 Task: Look for space in Bendorf, Germany from 12th  July, 2023 to 15th July, 2023 for 3 adults in price range Rs.12000 to Rs.16000. Place can be entire place with 2 bedrooms having 3 beds and 1 bathroom. Property type can be house, flat, guest house. Booking option can be shelf check-in. Required host language is English.
Action: Mouse moved to (592, 76)
Screenshot: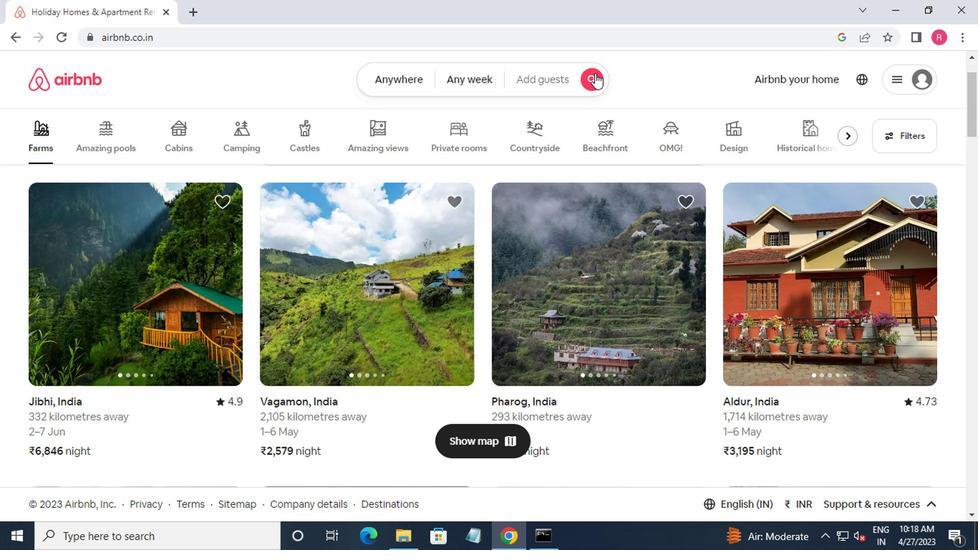
Action: Mouse pressed left at (592, 76)
Screenshot: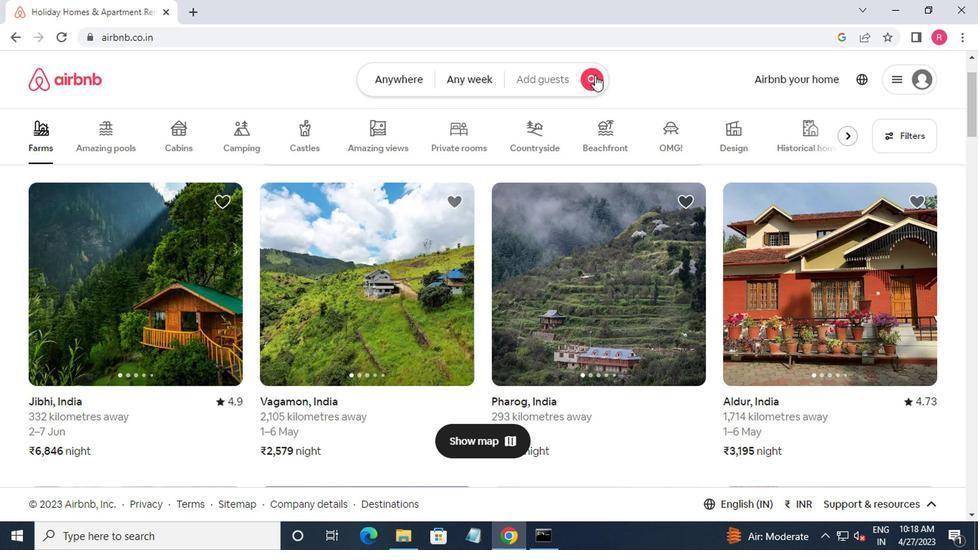 
Action: Mouse moved to (339, 144)
Screenshot: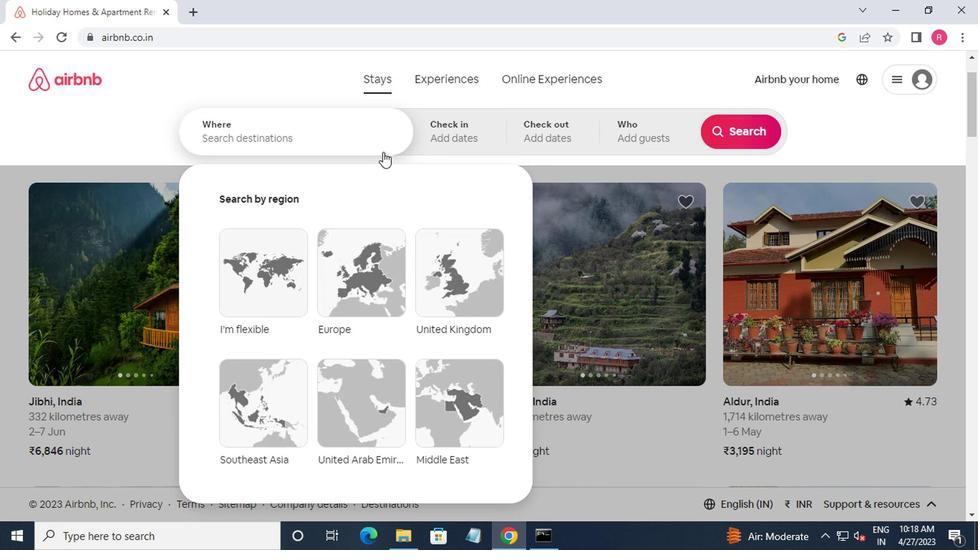 
Action: Mouse pressed left at (339, 144)
Screenshot: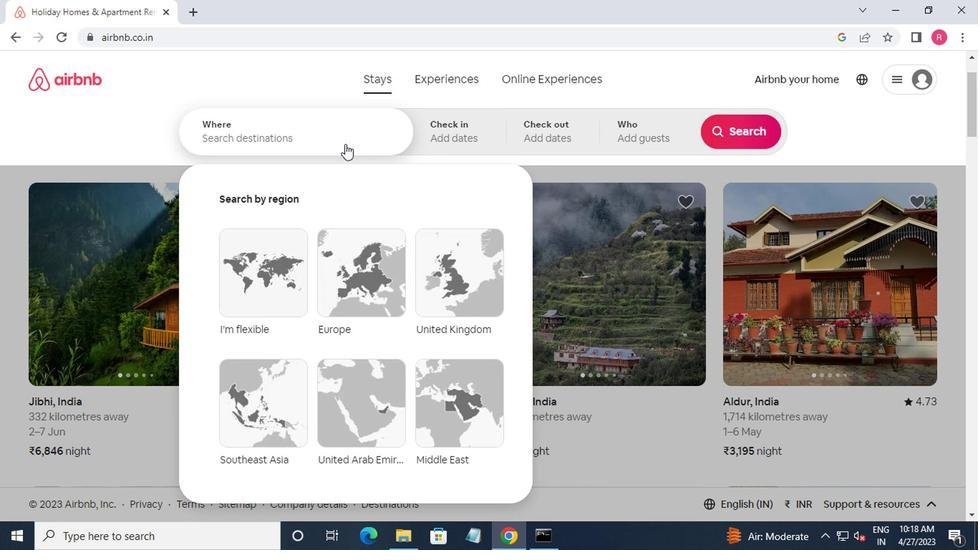 
Action: Mouse moved to (404, 158)
Screenshot: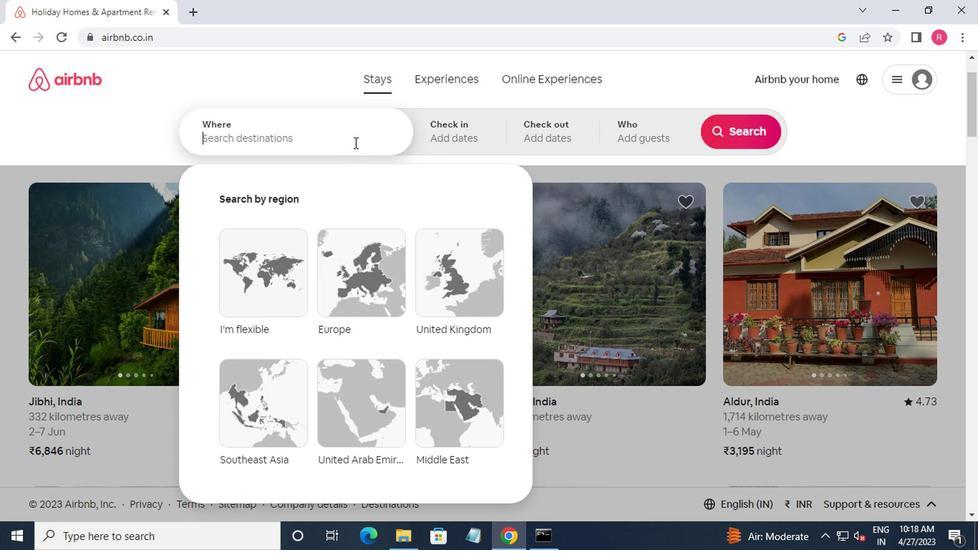 
Action: Key pressed bendorf,ger<Key.backspace>
Screenshot: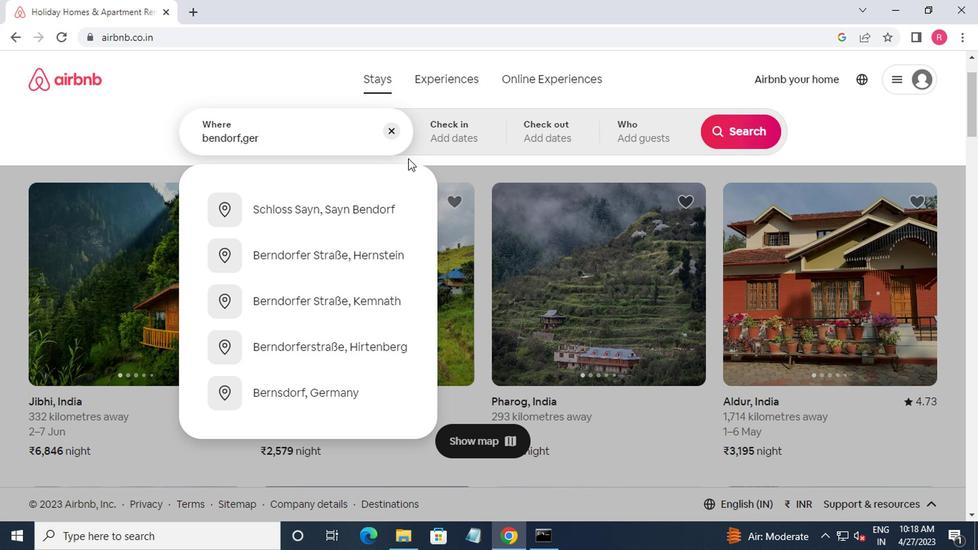 
Action: Mouse moved to (365, 219)
Screenshot: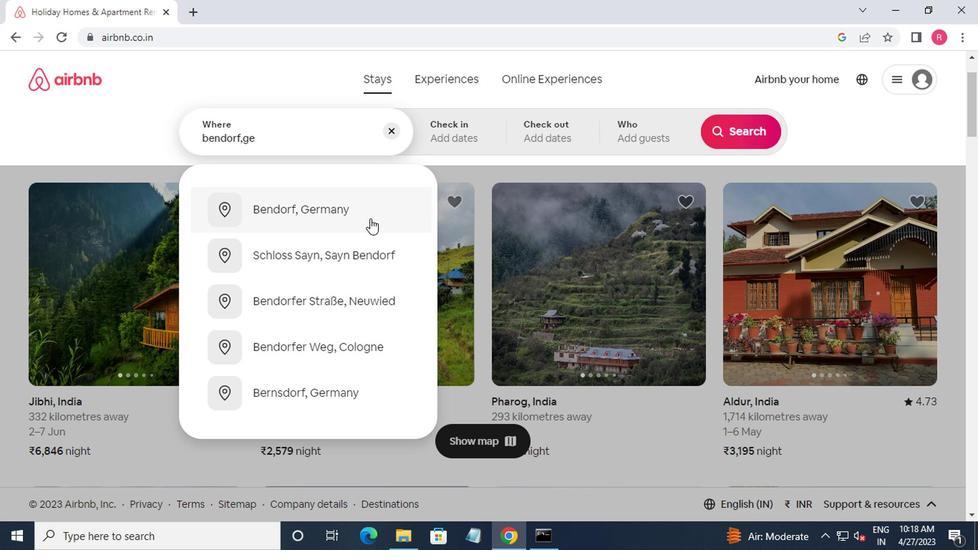 
Action: Mouse pressed left at (365, 219)
Screenshot: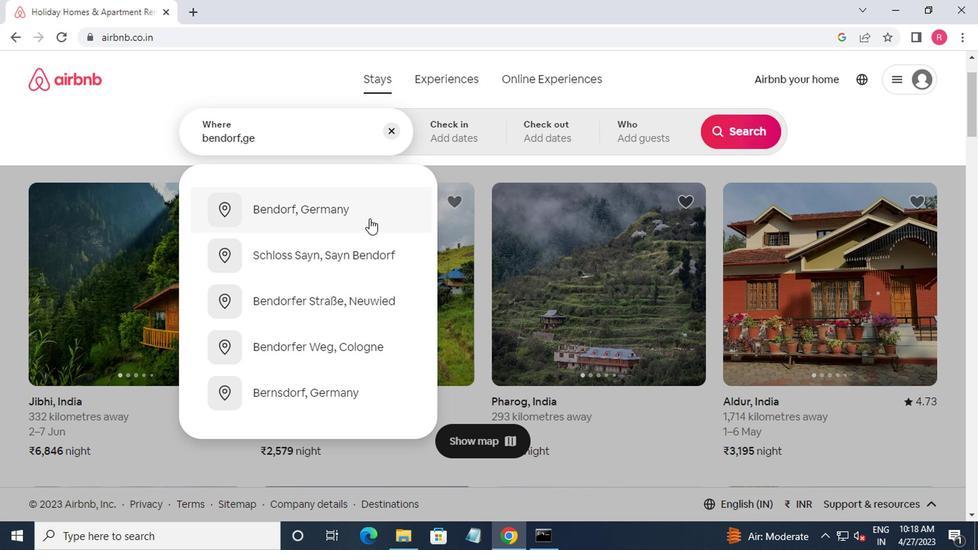 
Action: Mouse moved to (722, 249)
Screenshot: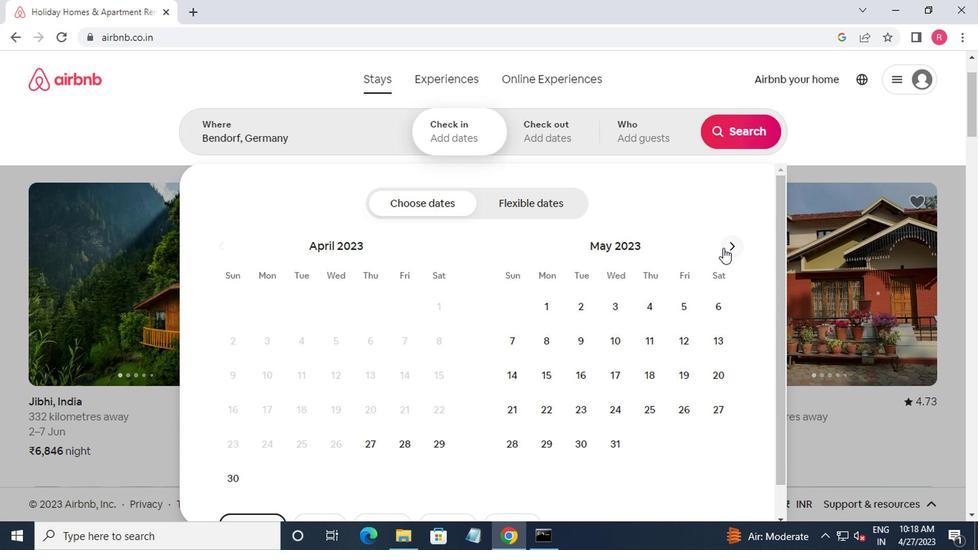 
Action: Mouse pressed left at (722, 249)
Screenshot: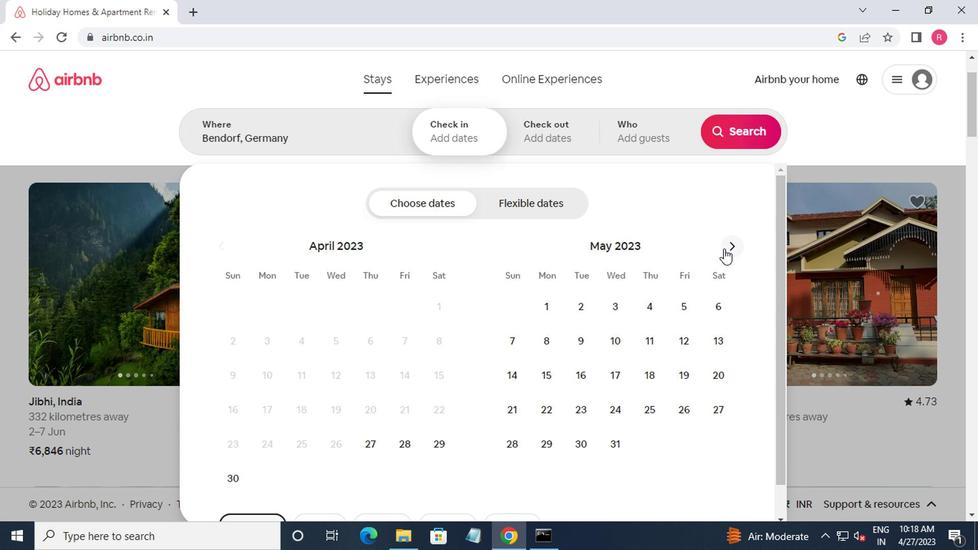 
Action: Mouse moved to (723, 249)
Screenshot: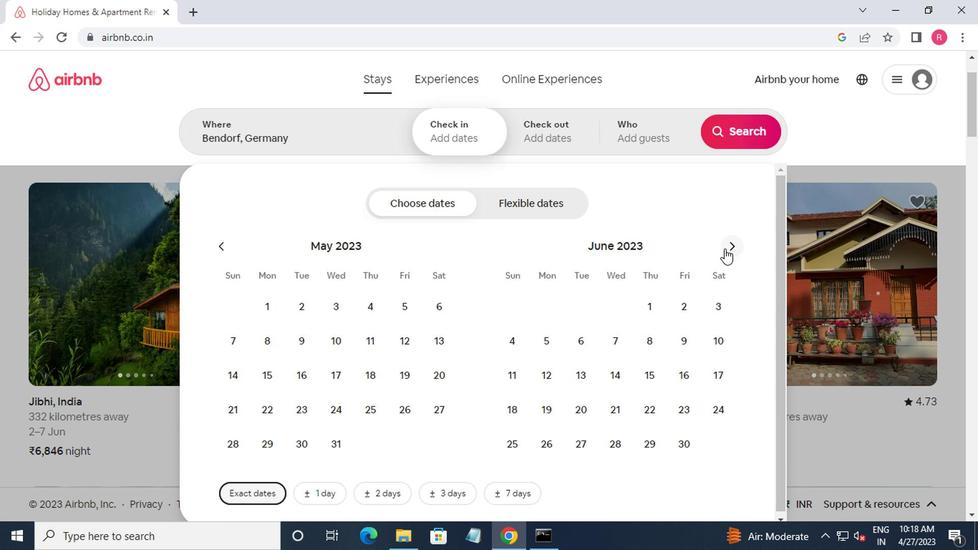 
Action: Mouse pressed left at (723, 249)
Screenshot: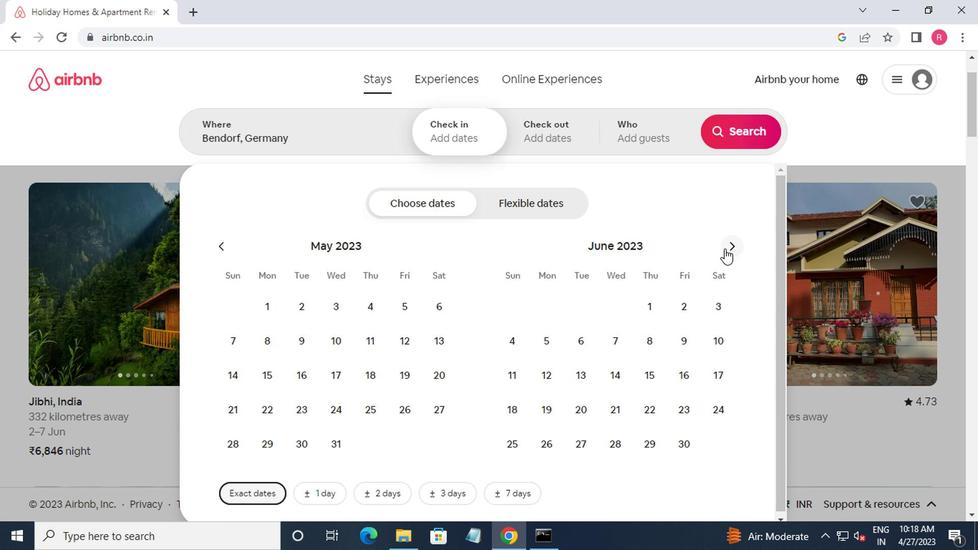 
Action: Mouse moved to (615, 375)
Screenshot: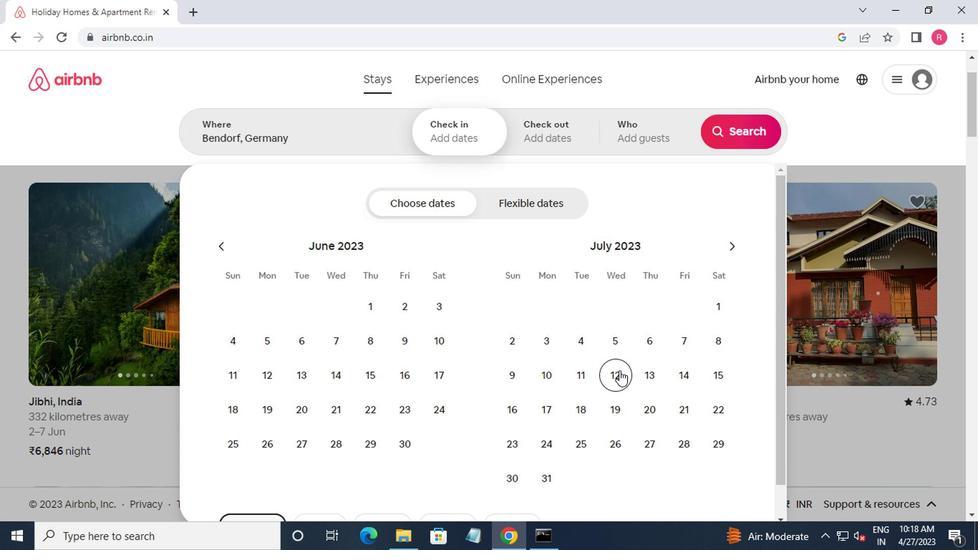 
Action: Mouse pressed left at (615, 375)
Screenshot: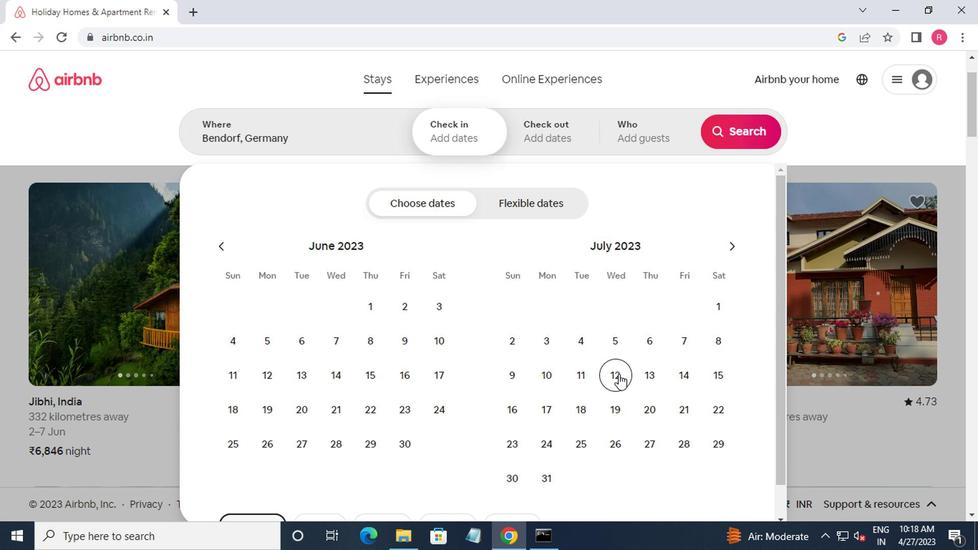 
Action: Mouse moved to (717, 386)
Screenshot: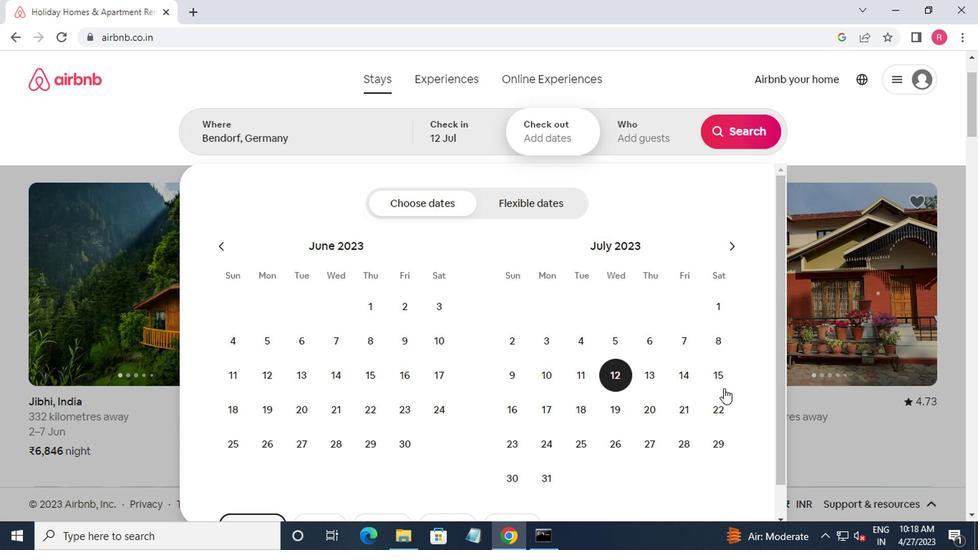 
Action: Mouse pressed left at (717, 386)
Screenshot: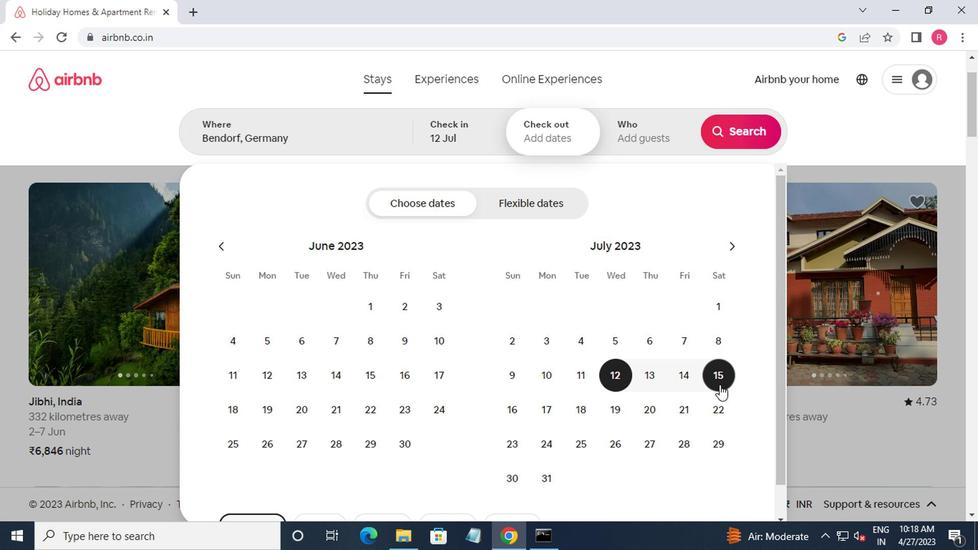 
Action: Mouse moved to (628, 150)
Screenshot: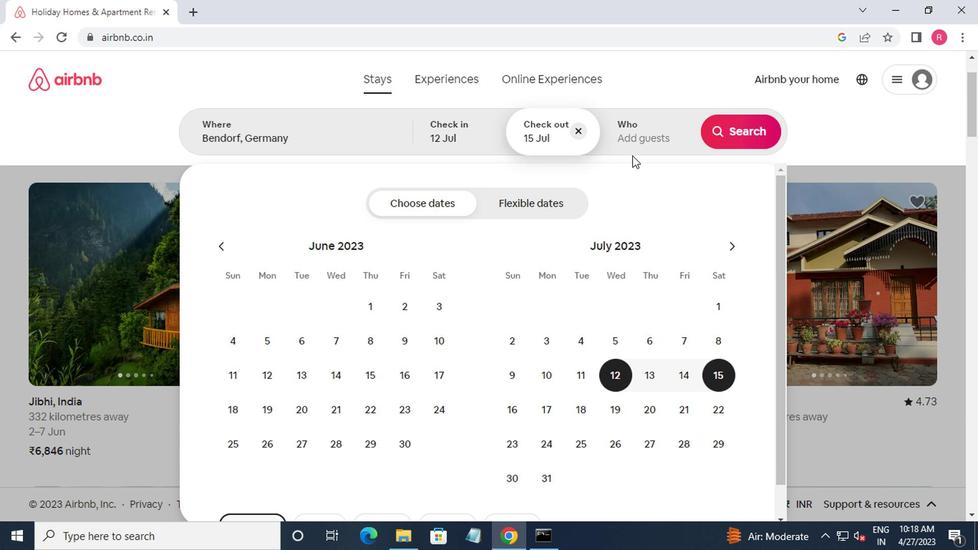 
Action: Mouse pressed left at (628, 150)
Screenshot: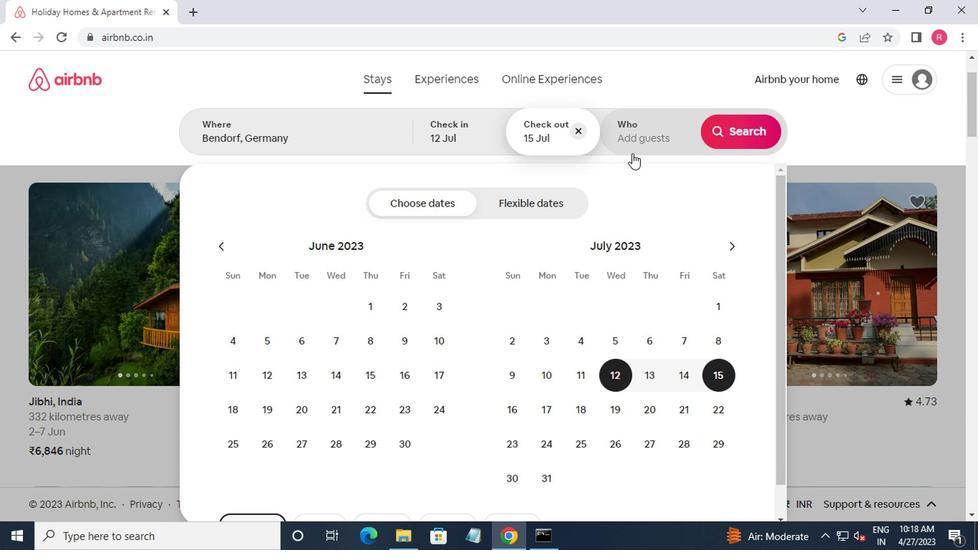 
Action: Mouse moved to (738, 208)
Screenshot: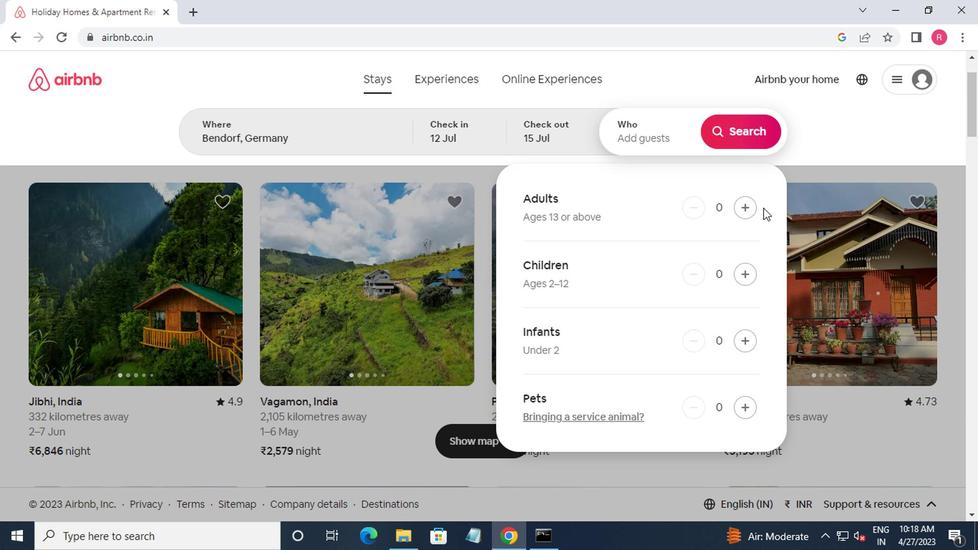 
Action: Mouse pressed left at (738, 208)
Screenshot: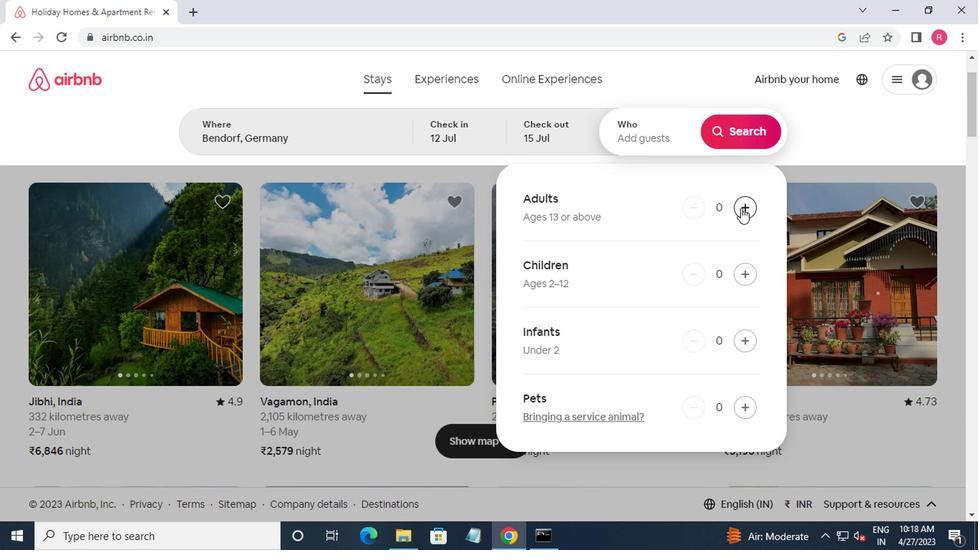 
Action: Mouse pressed left at (738, 208)
Screenshot: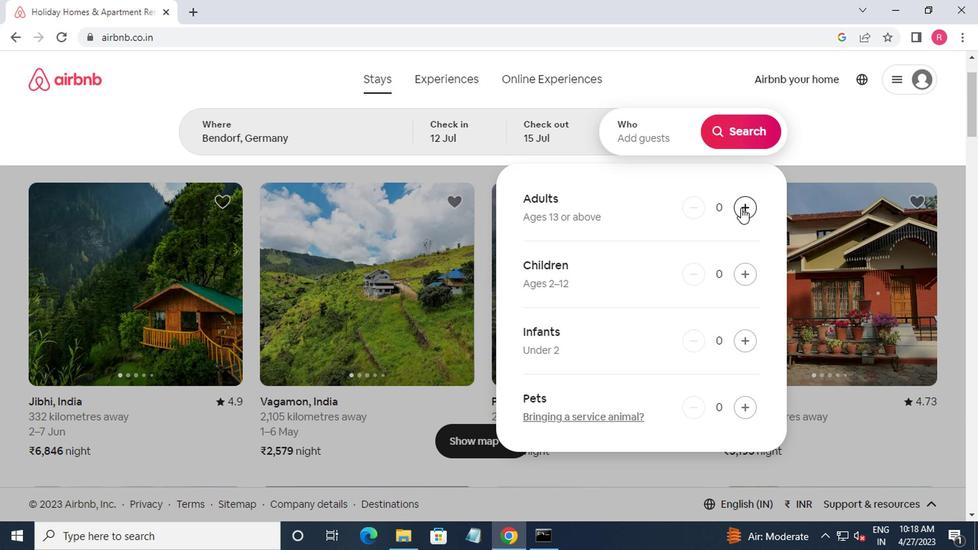 
Action: Mouse moved to (738, 208)
Screenshot: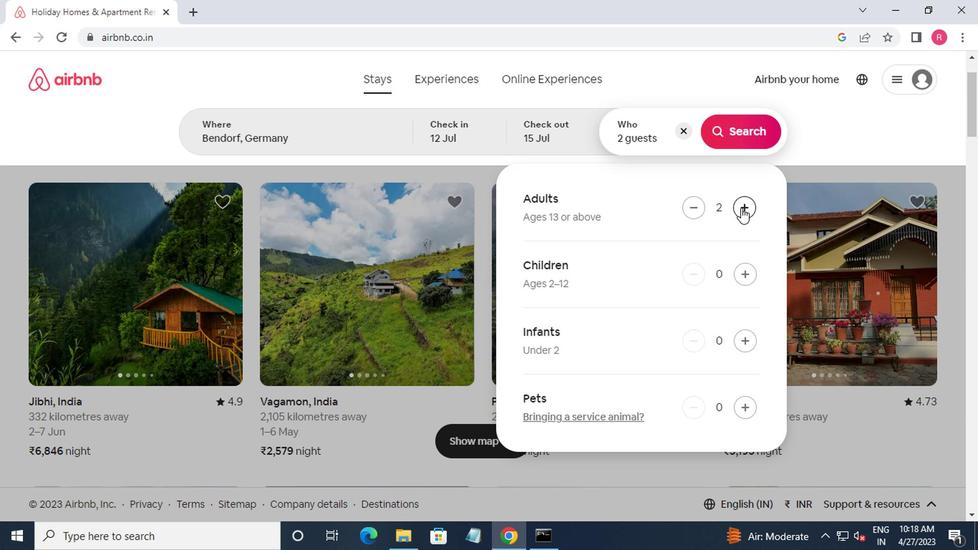 
Action: Mouse pressed left at (738, 208)
Screenshot: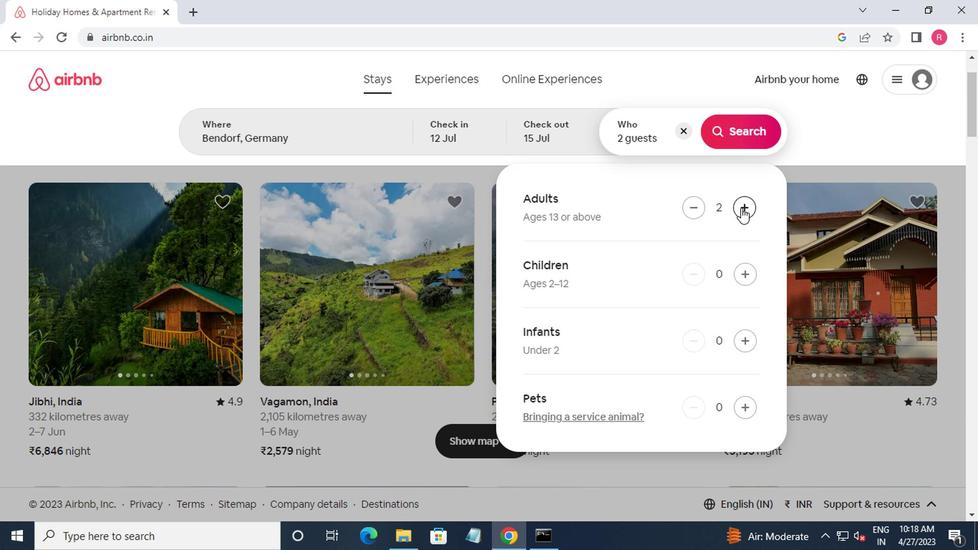 
Action: Mouse moved to (734, 142)
Screenshot: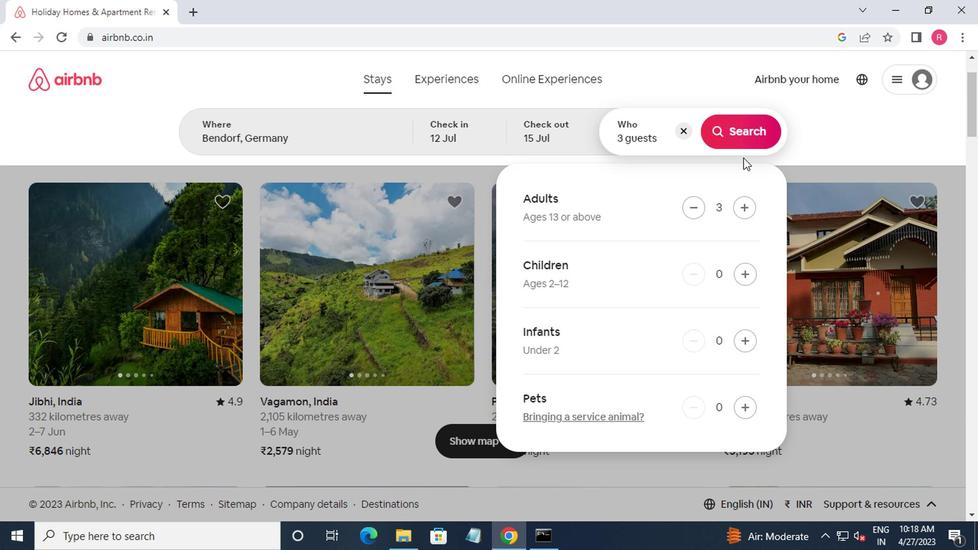 
Action: Mouse pressed left at (734, 142)
Screenshot: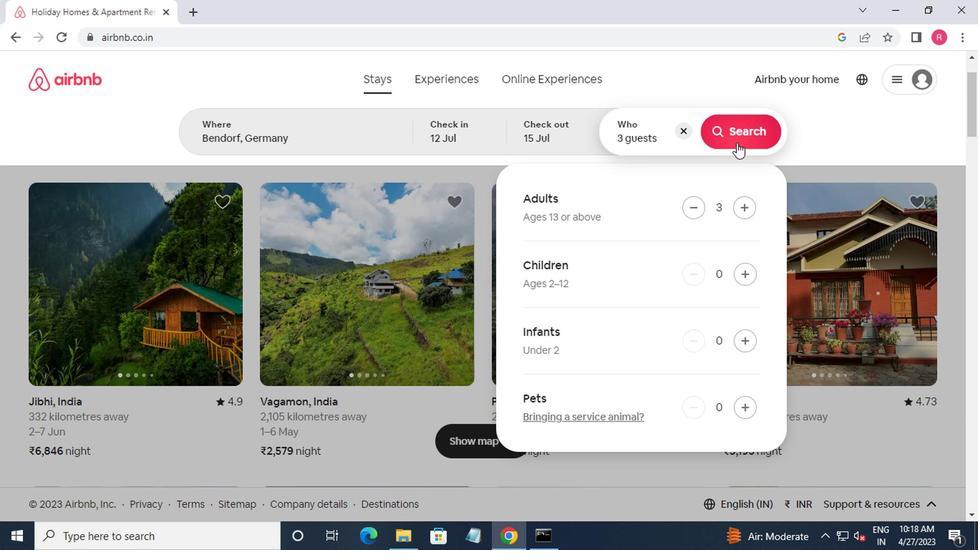 
Action: Mouse moved to (920, 142)
Screenshot: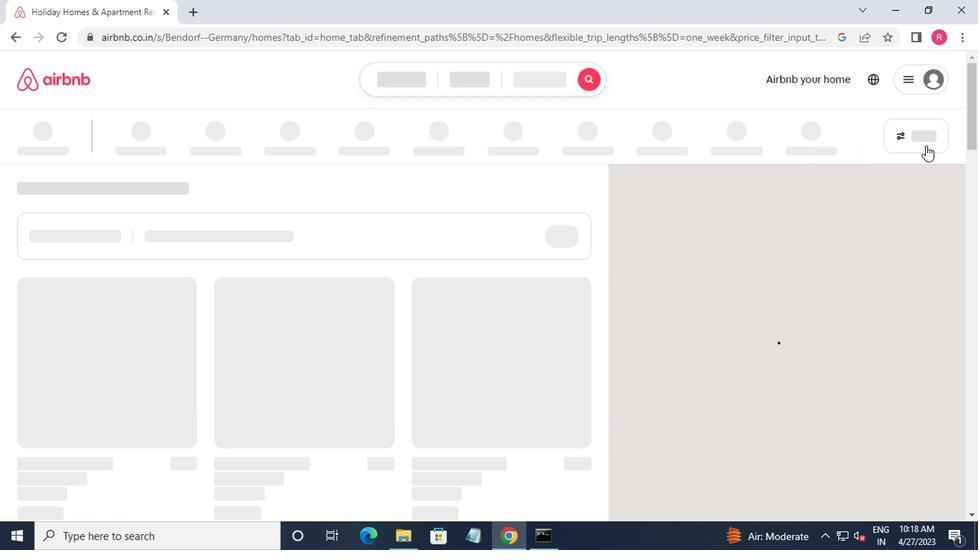 
Action: Mouse pressed left at (920, 142)
Screenshot: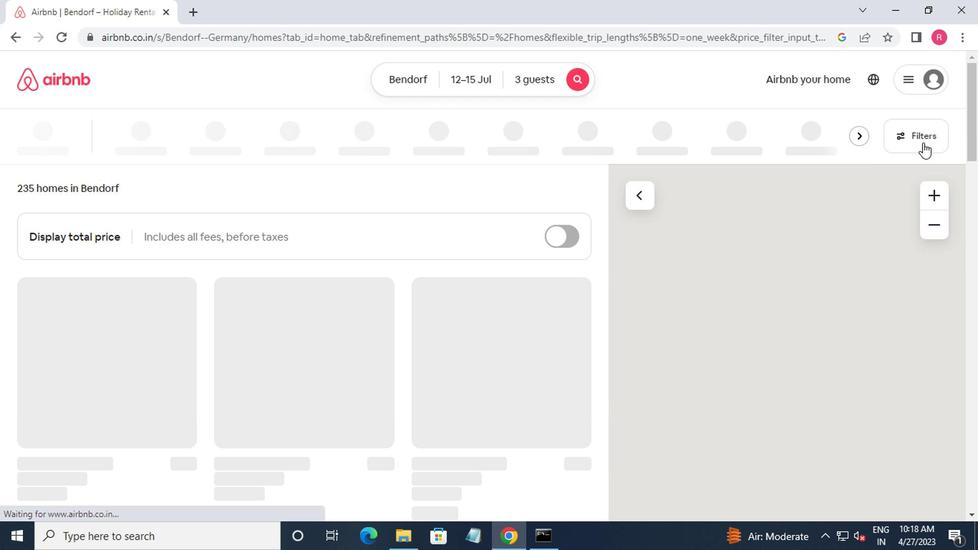 
Action: Mouse moved to (320, 315)
Screenshot: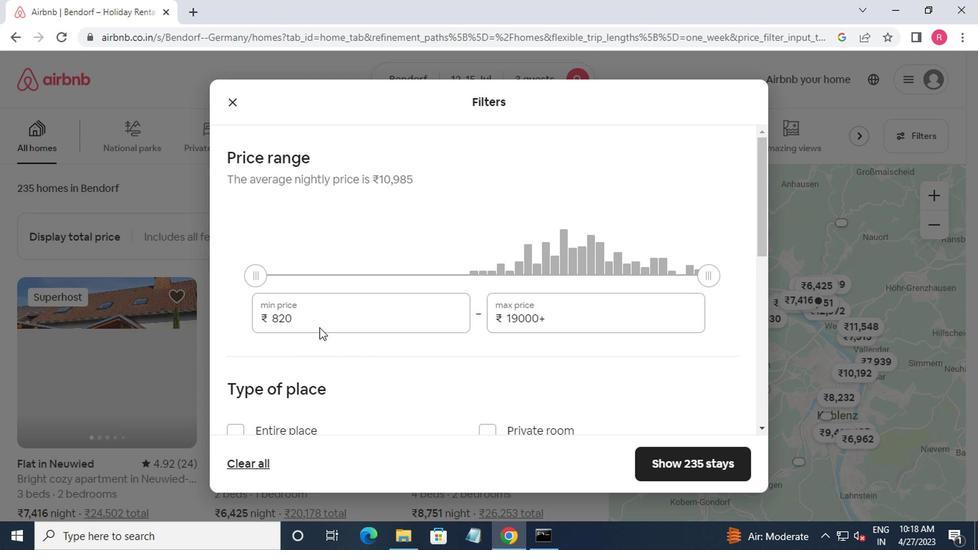 
Action: Mouse pressed left at (320, 315)
Screenshot: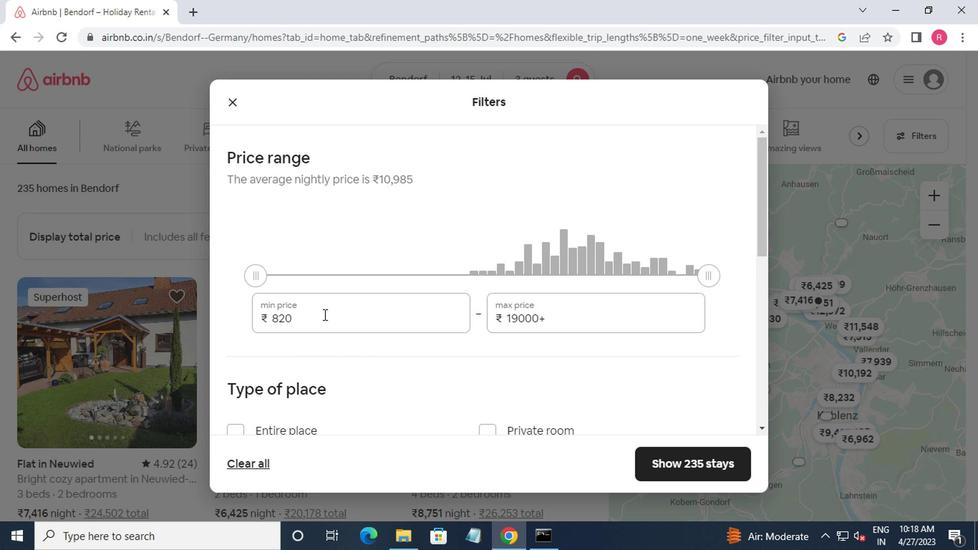 
Action: Mouse moved to (347, 327)
Screenshot: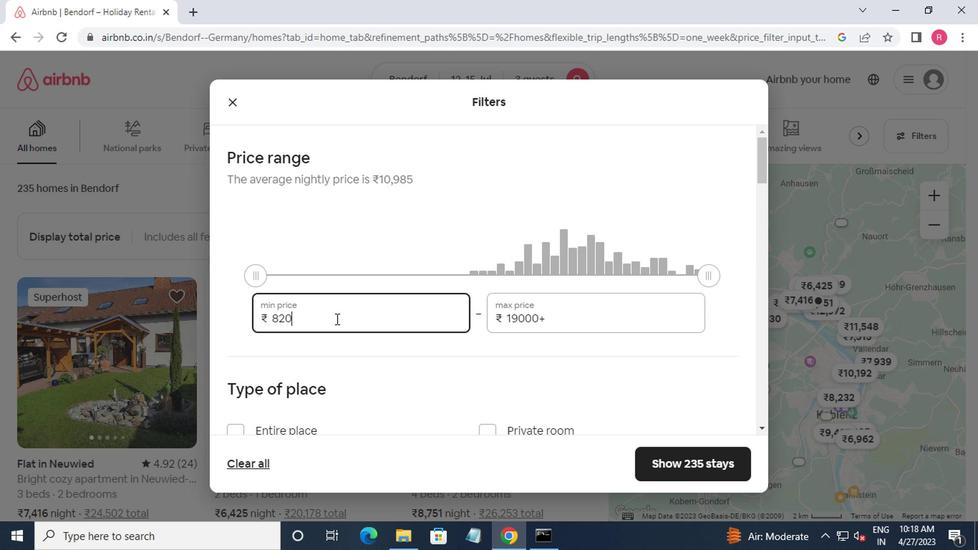 
Action: Key pressed <Key.backspace><Key.backspace><Key.backspace><Key.backspace>12000<Key.tab>1<Key.backspace><Key.backspace><Key.backspace><Key.backspace><Key.backspace>6000
Screenshot: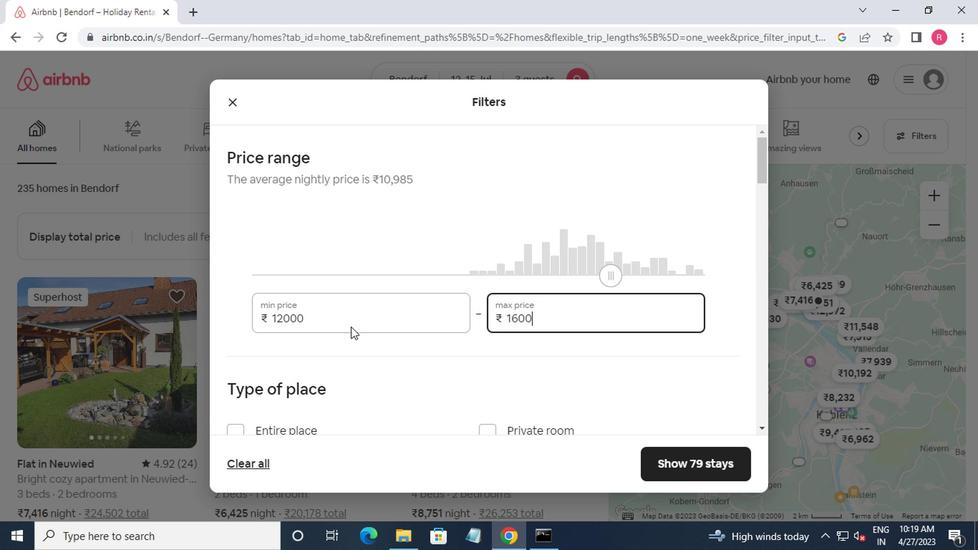 
Action: Mouse moved to (349, 340)
Screenshot: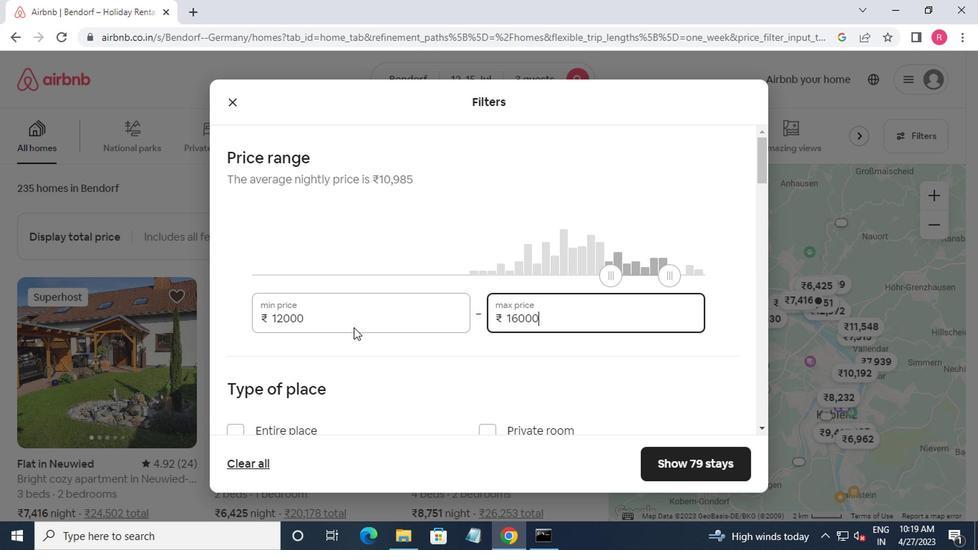 
Action: Mouse scrolled (349, 339) with delta (0, -1)
Screenshot: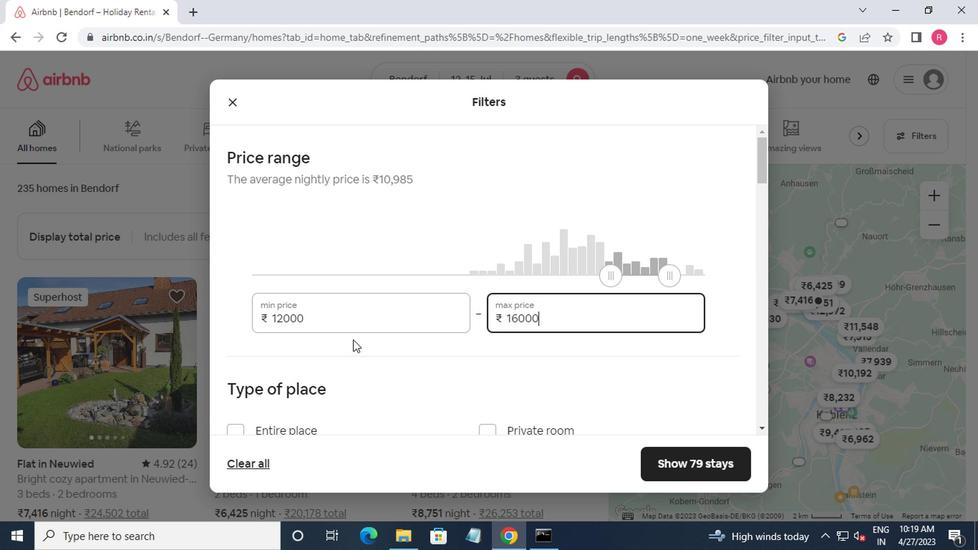 
Action: Mouse moved to (350, 345)
Screenshot: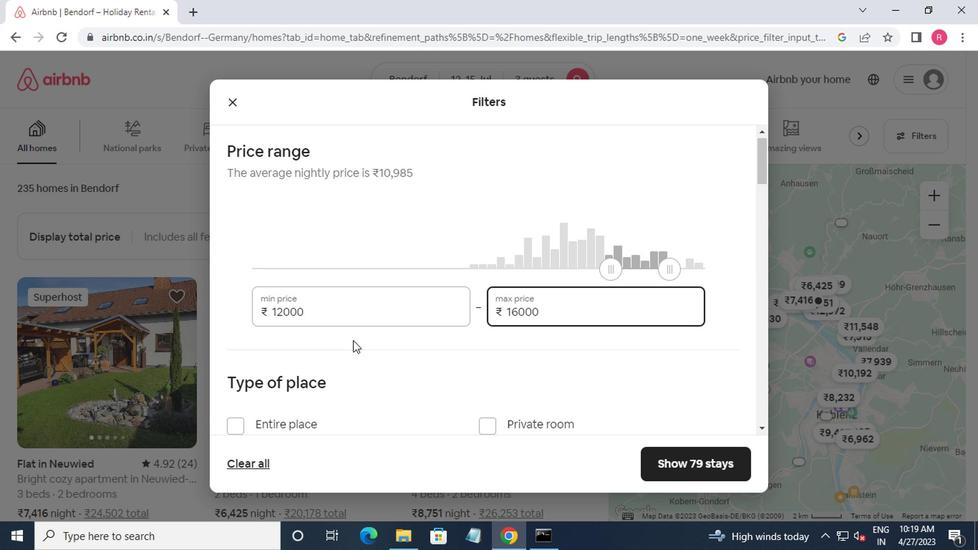 
Action: Mouse scrolled (350, 344) with delta (0, 0)
Screenshot: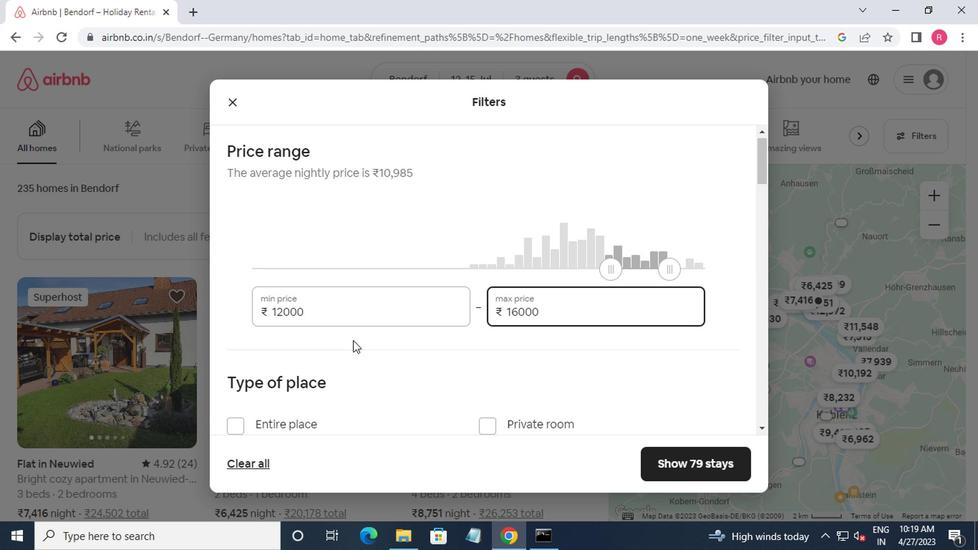 
Action: Mouse moved to (232, 300)
Screenshot: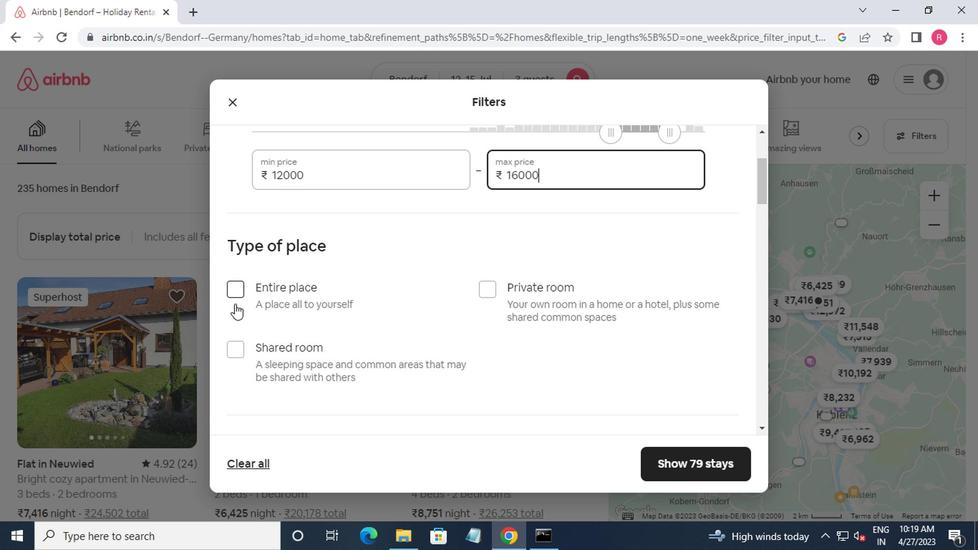 
Action: Mouse pressed left at (232, 300)
Screenshot: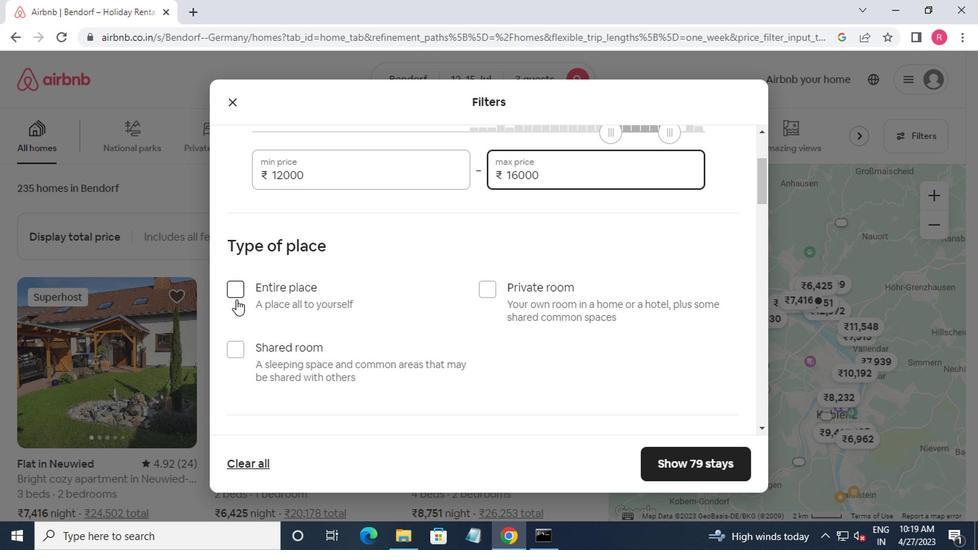 
Action: Mouse moved to (230, 312)
Screenshot: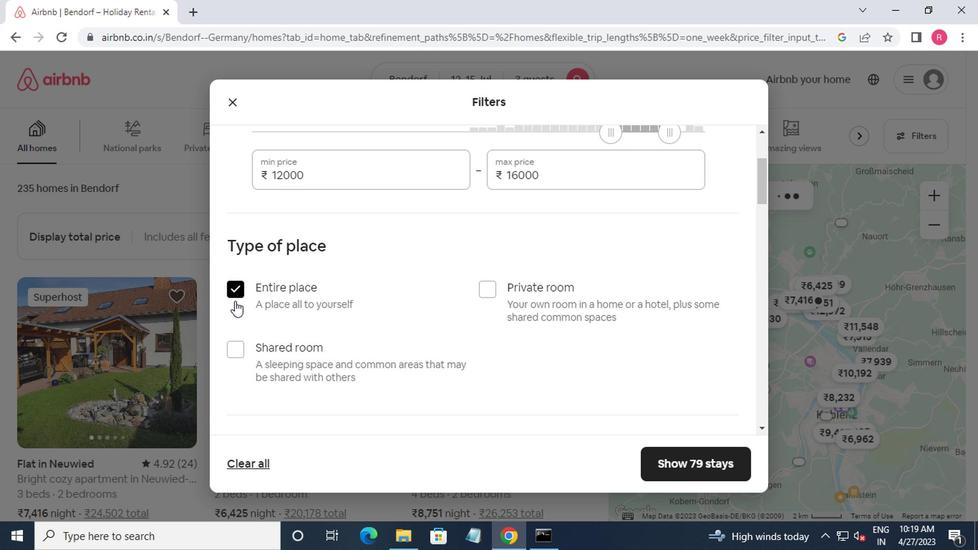 
Action: Mouse scrolled (230, 311) with delta (0, -1)
Screenshot: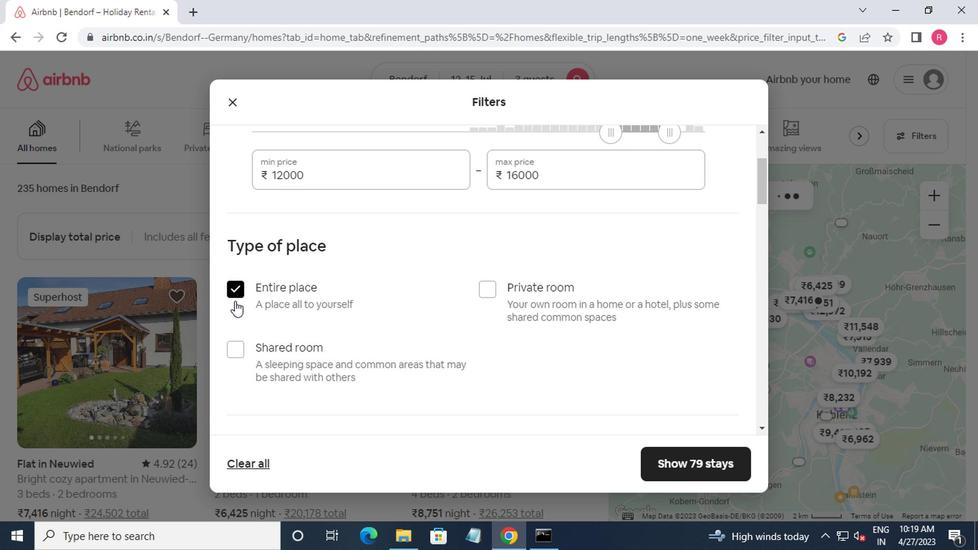 
Action: Mouse moved to (233, 317)
Screenshot: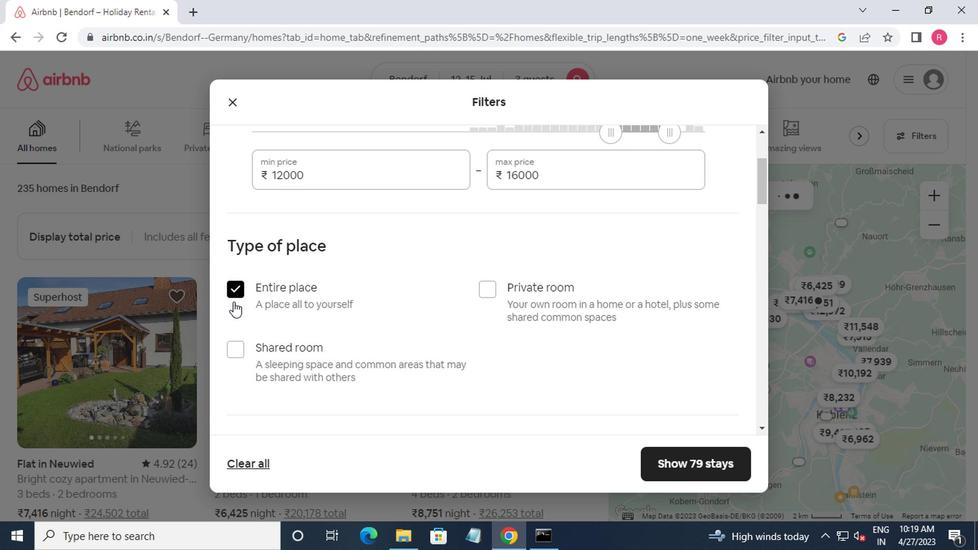 
Action: Mouse scrolled (233, 316) with delta (0, 0)
Screenshot: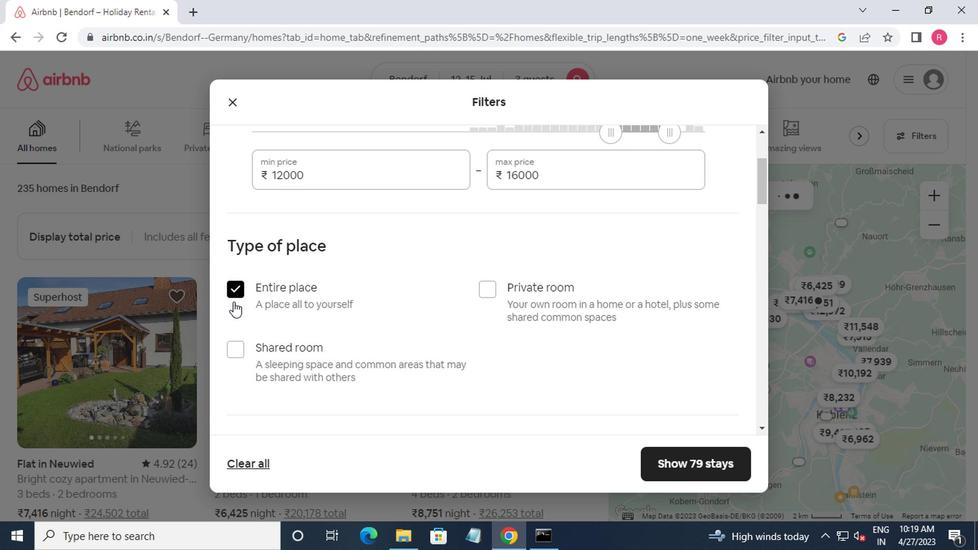 
Action: Mouse moved to (235, 318)
Screenshot: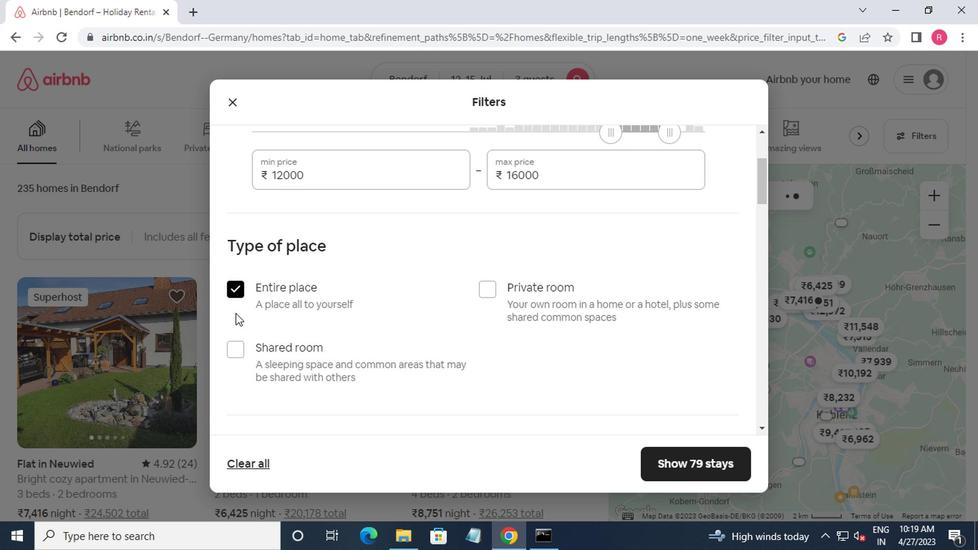 
Action: Mouse scrolled (235, 317) with delta (0, -1)
Screenshot: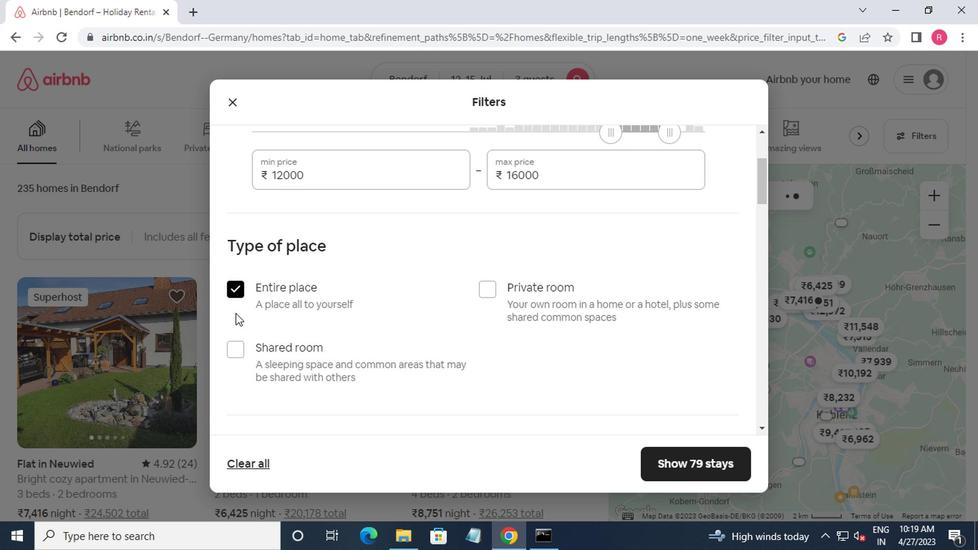
Action: Mouse moved to (345, 308)
Screenshot: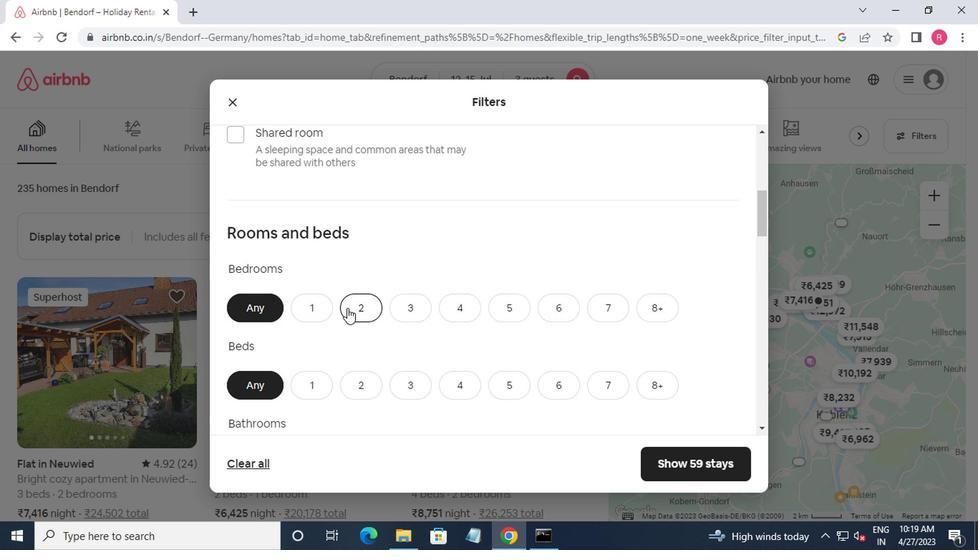 
Action: Mouse pressed left at (345, 308)
Screenshot: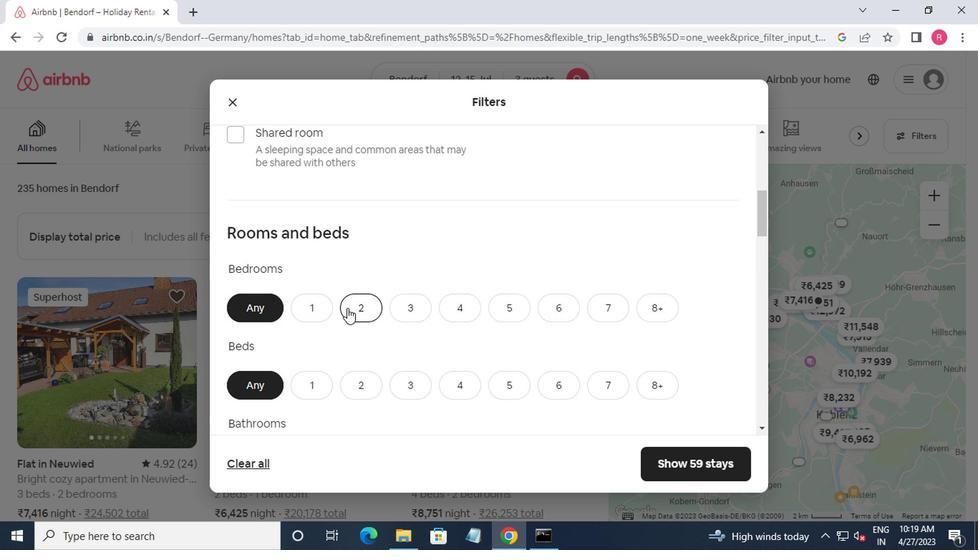 
Action: Mouse scrolled (345, 307) with delta (0, 0)
Screenshot: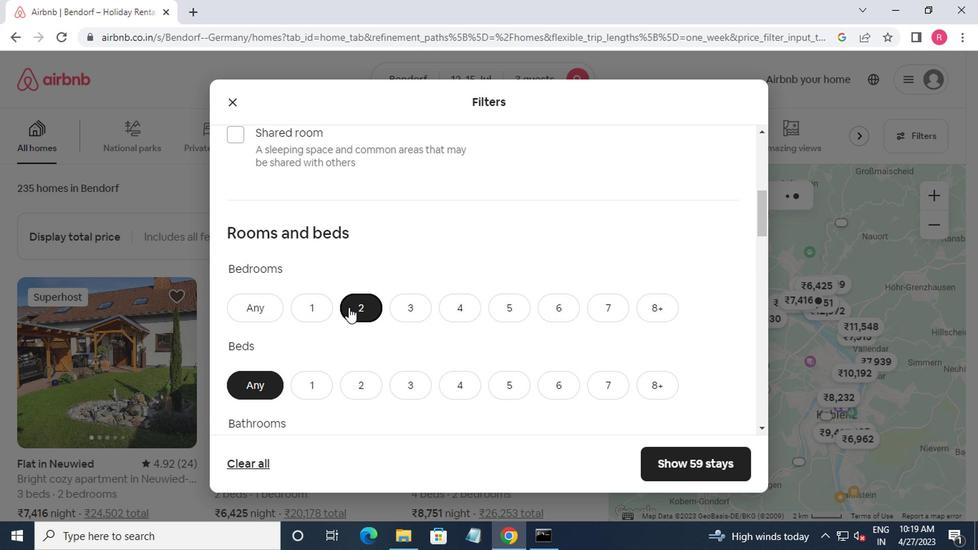 
Action: Mouse moved to (345, 308)
Screenshot: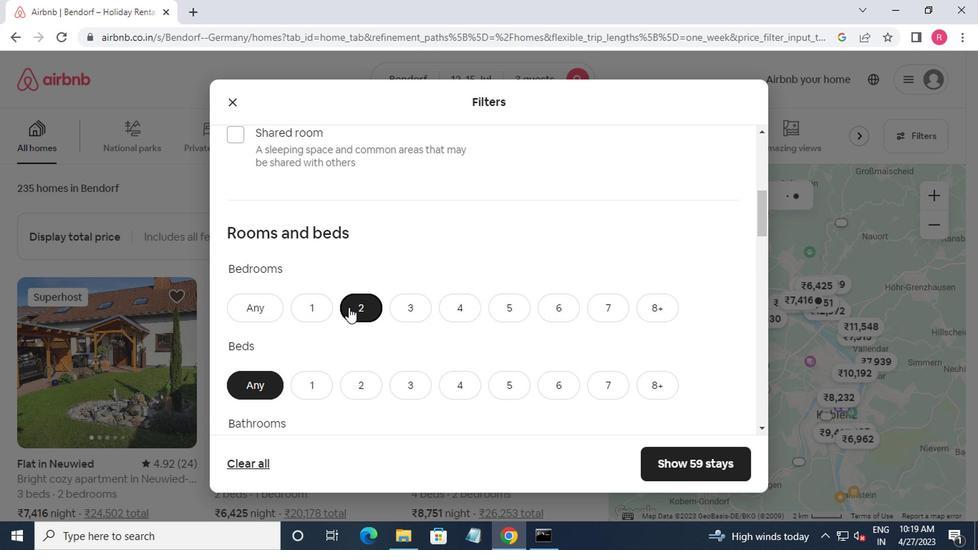 
Action: Mouse scrolled (345, 307) with delta (0, 0)
Screenshot: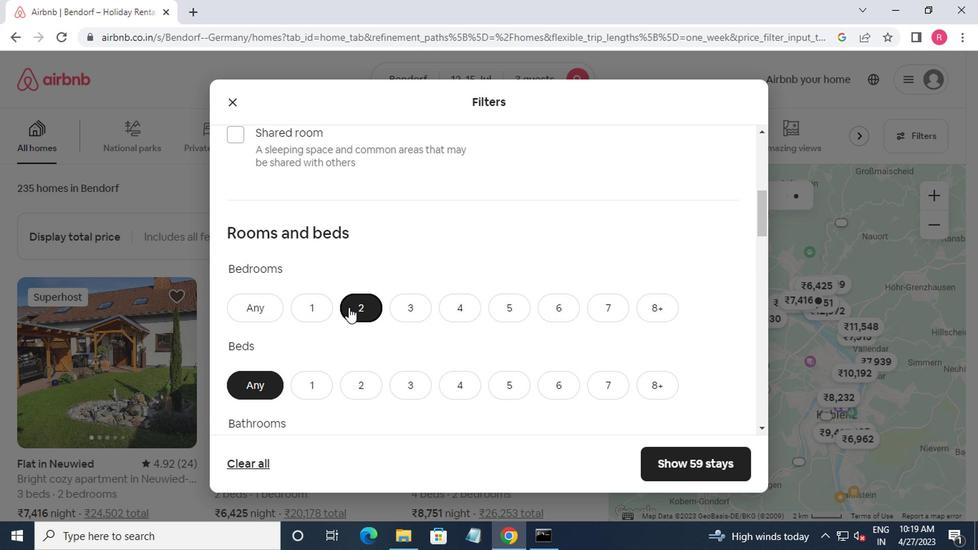 
Action: Mouse moved to (395, 250)
Screenshot: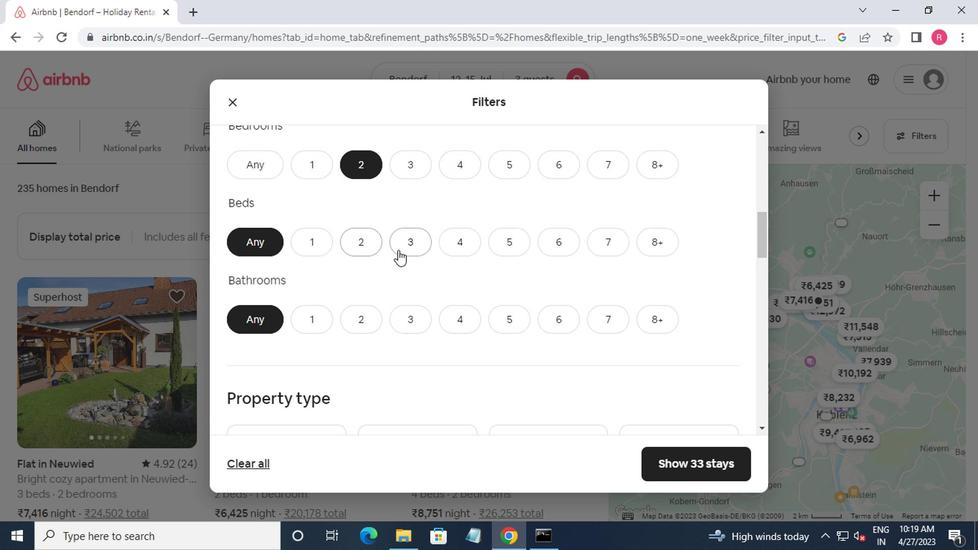 
Action: Mouse pressed left at (395, 250)
Screenshot: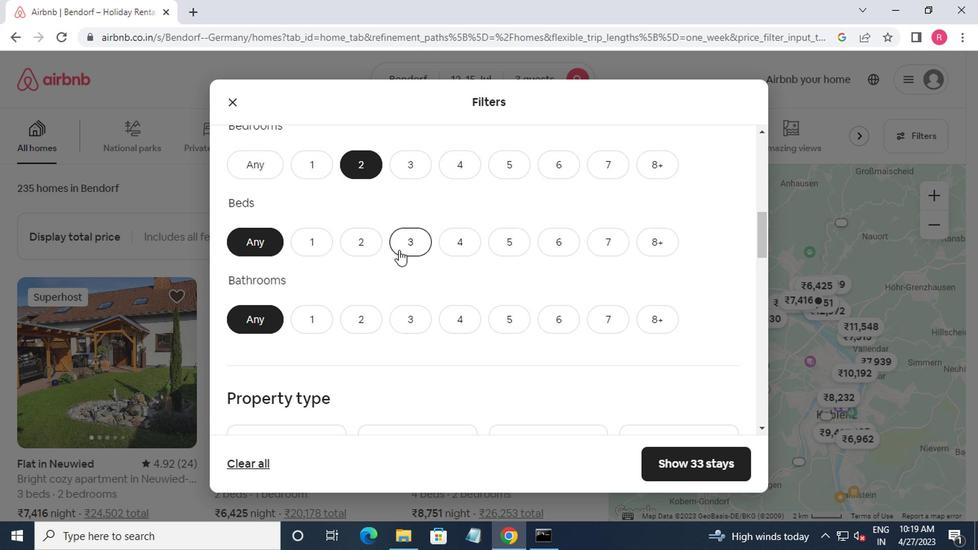 
Action: Mouse moved to (312, 321)
Screenshot: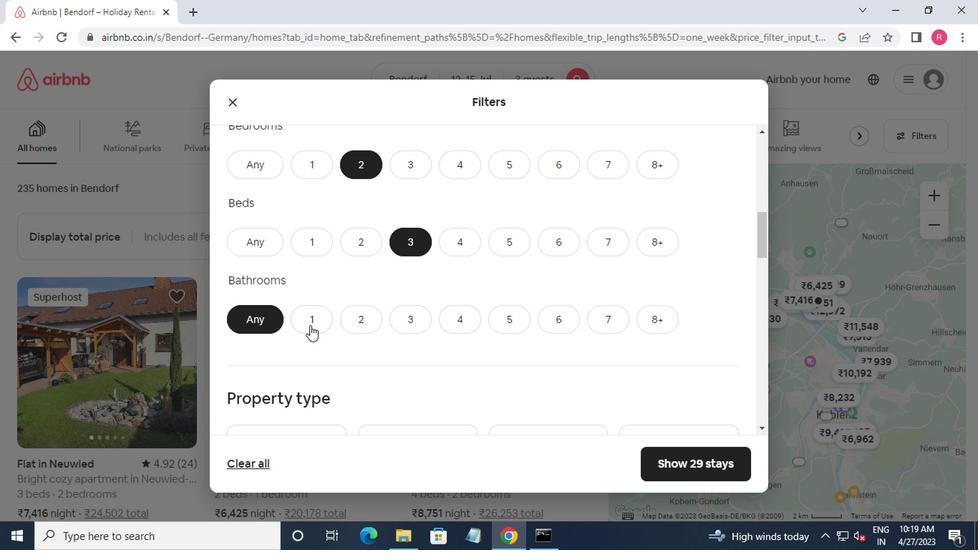 
Action: Mouse pressed left at (312, 321)
Screenshot: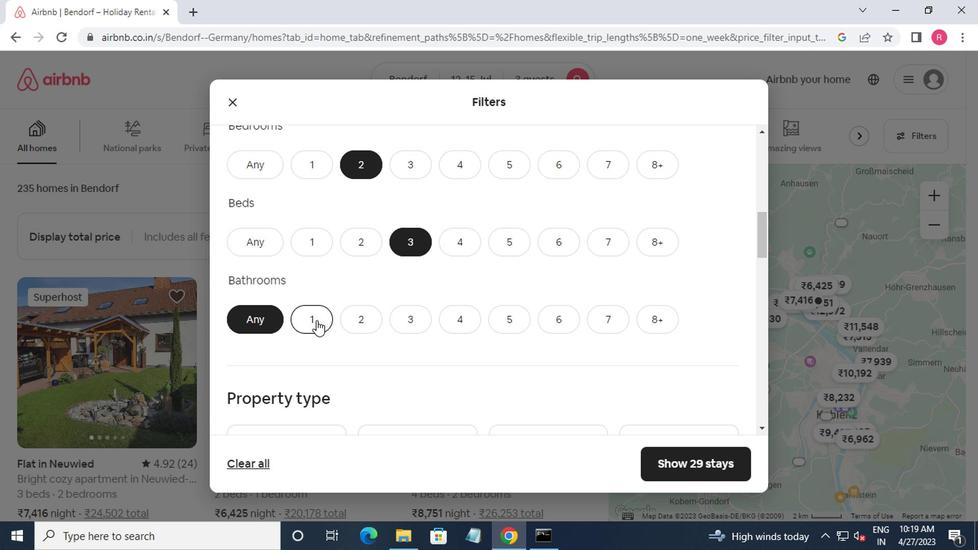 
Action: Mouse moved to (325, 317)
Screenshot: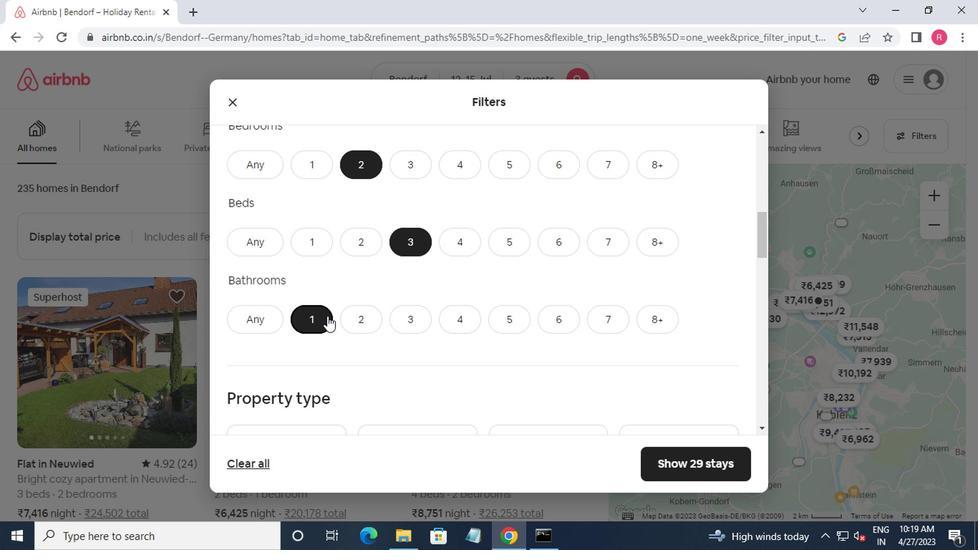 
Action: Mouse scrolled (325, 316) with delta (0, 0)
Screenshot: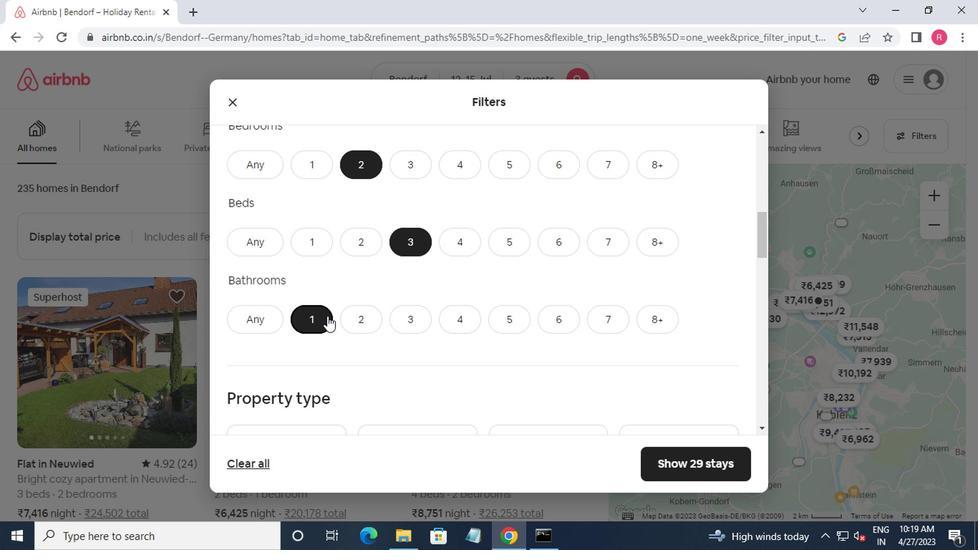 
Action: Mouse moved to (332, 324)
Screenshot: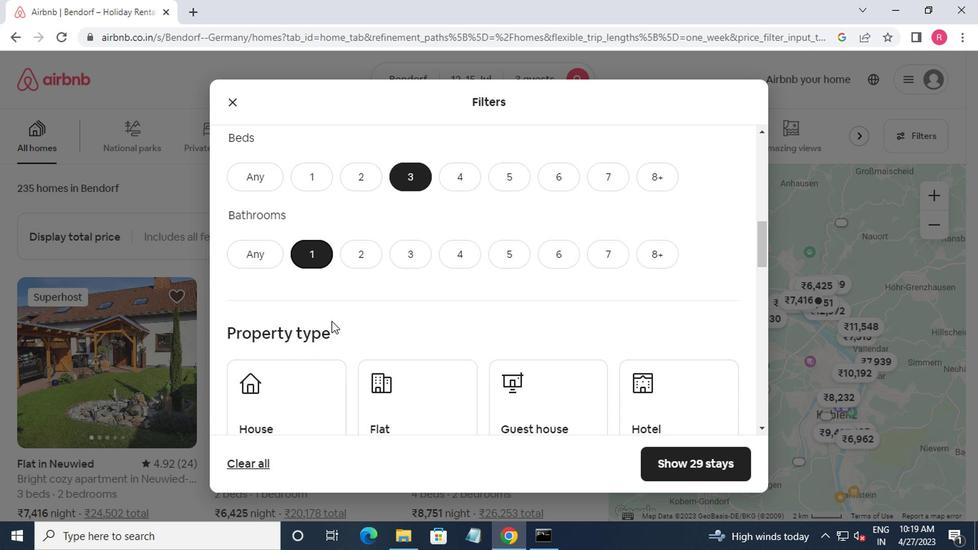 
Action: Mouse scrolled (332, 323) with delta (0, 0)
Screenshot: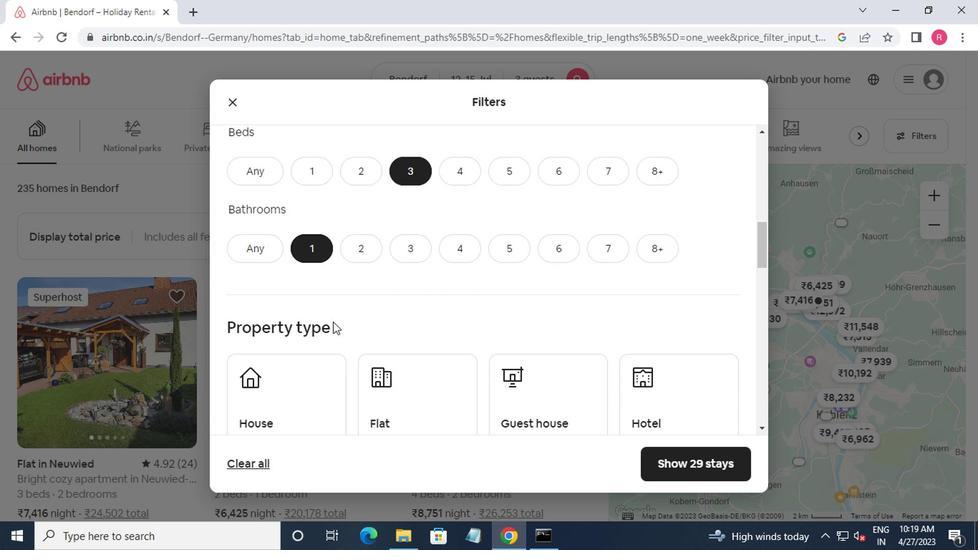 
Action: Mouse moved to (309, 334)
Screenshot: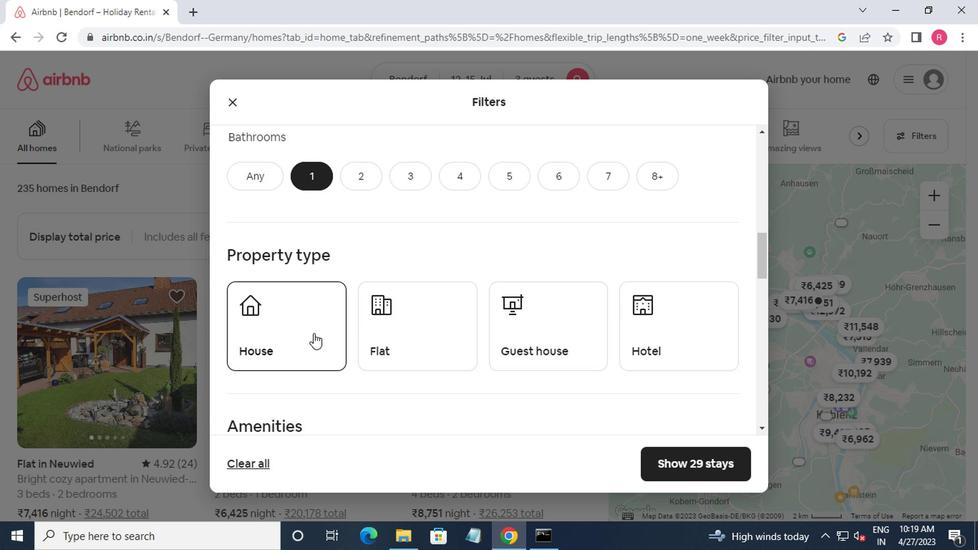 
Action: Mouse pressed left at (309, 334)
Screenshot: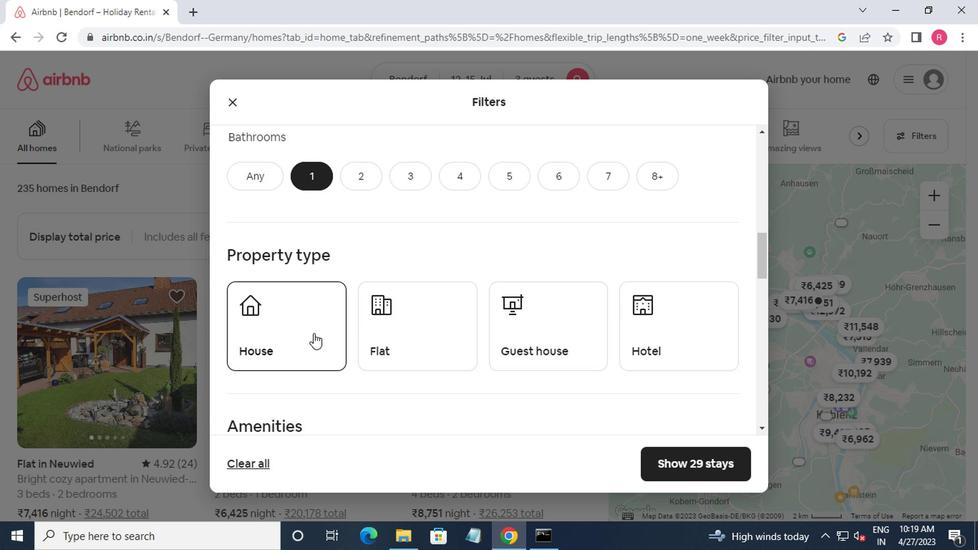 
Action: Mouse moved to (388, 340)
Screenshot: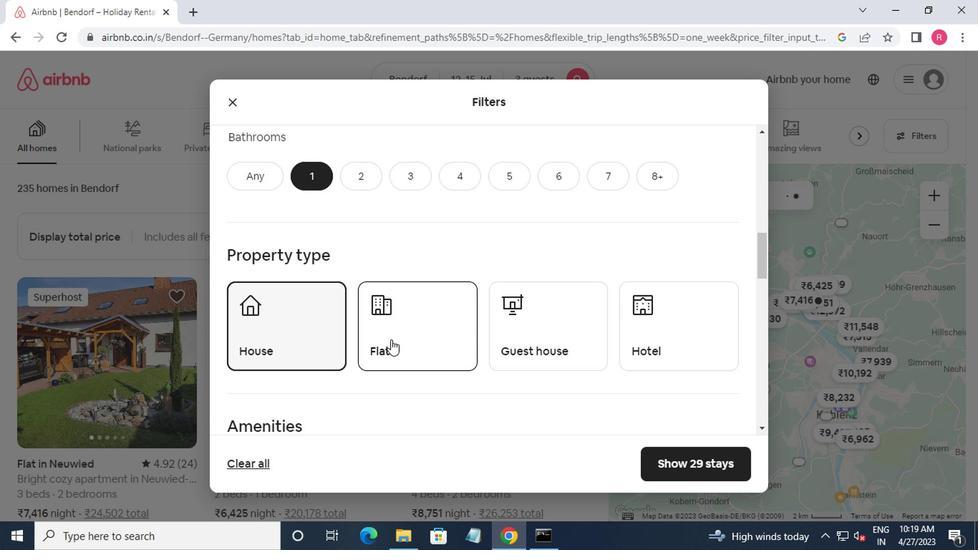 
Action: Mouse pressed left at (388, 340)
Screenshot: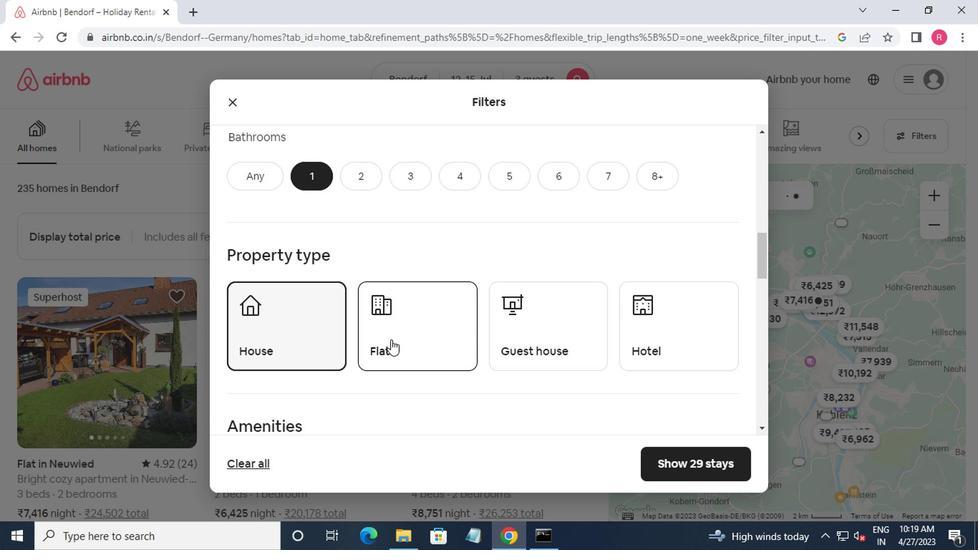 
Action: Mouse moved to (395, 342)
Screenshot: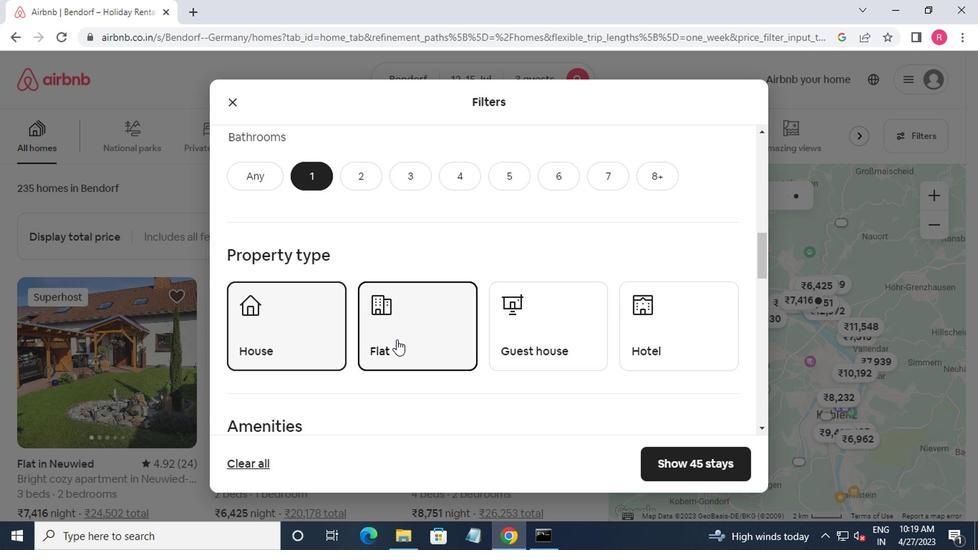 
Action: Mouse scrolled (395, 341) with delta (0, -1)
Screenshot: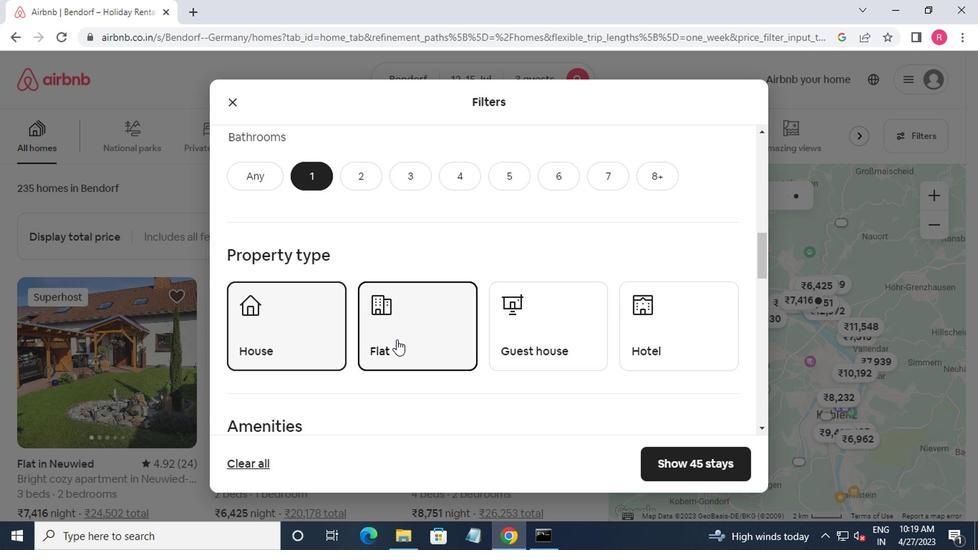 
Action: Mouse moved to (559, 272)
Screenshot: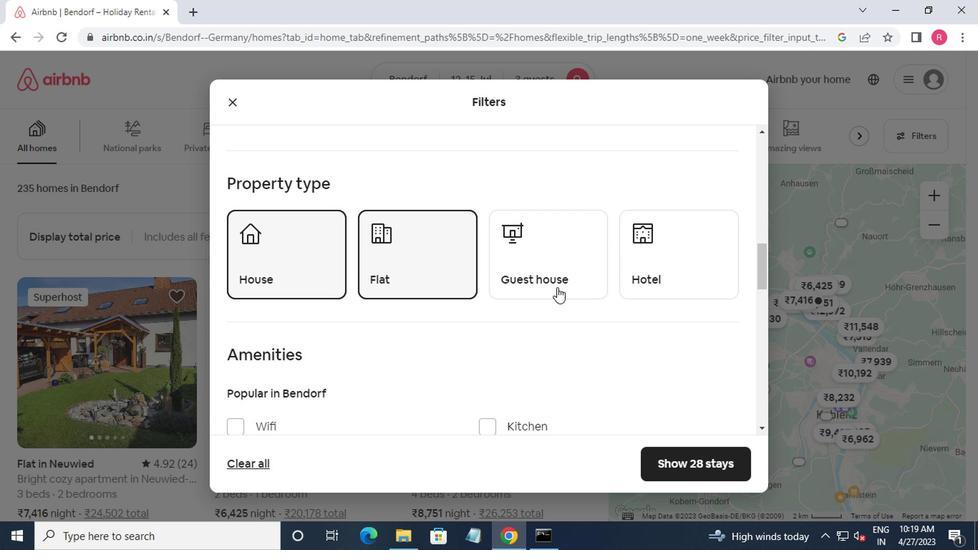
Action: Mouse pressed left at (559, 272)
Screenshot: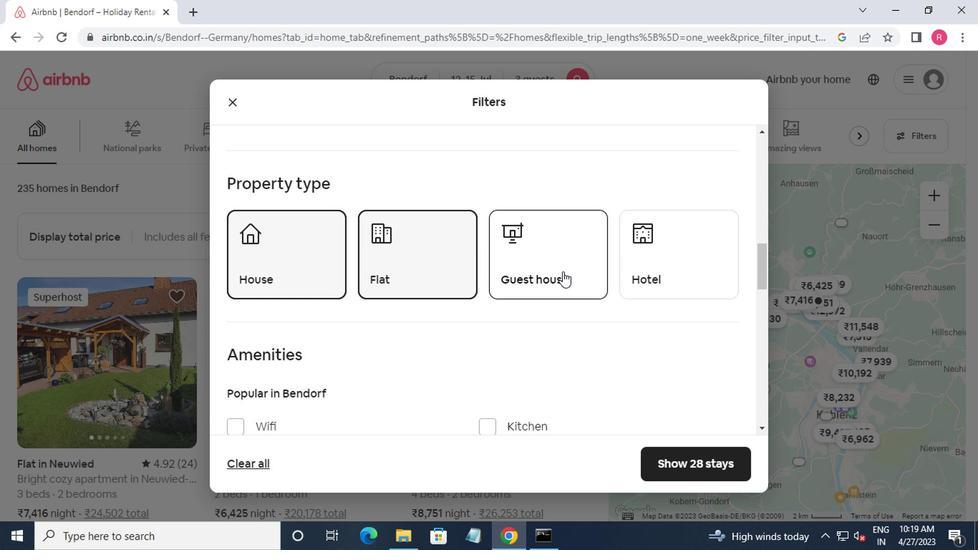 
Action: Mouse moved to (552, 274)
Screenshot: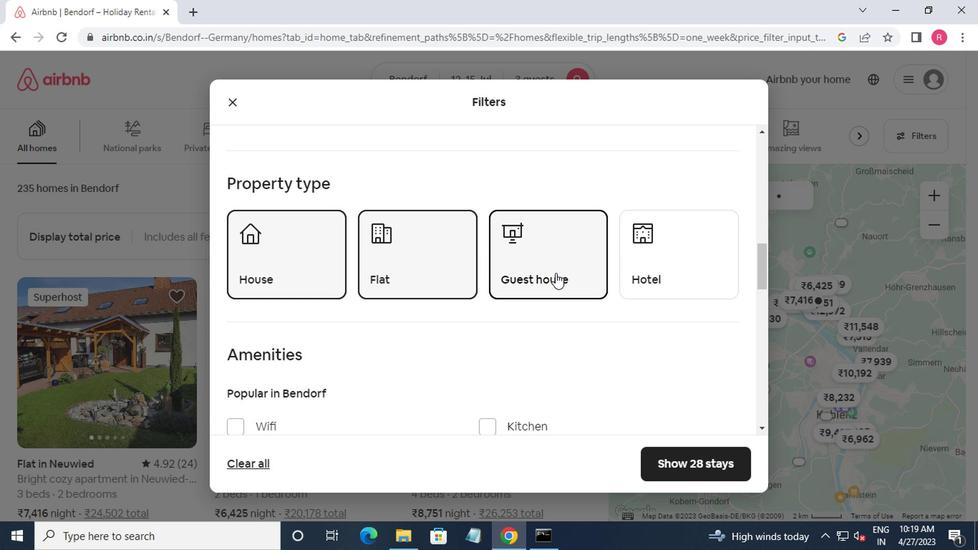 
Action: Mouse scrolled (552, 273) with delta (0, -1)
Screenshot: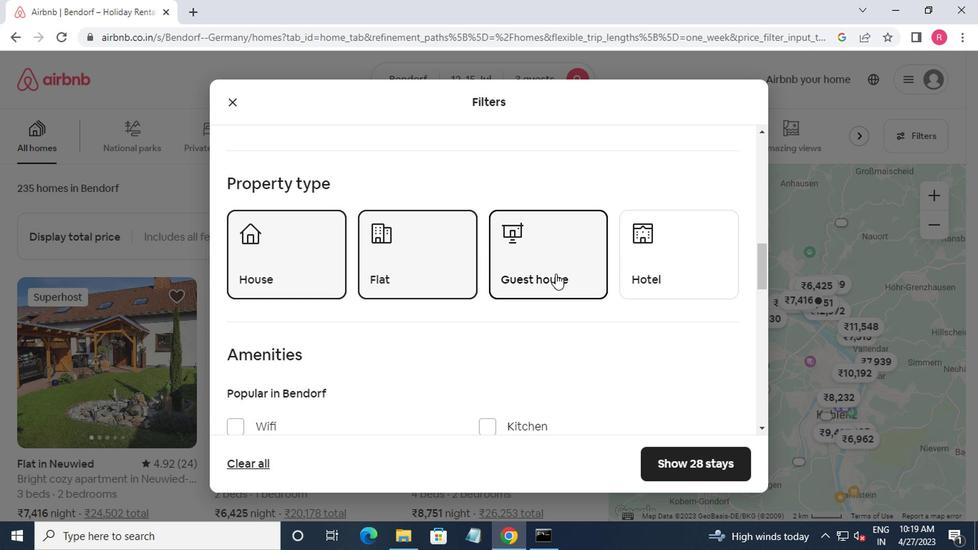
Action: Mouse scrolled (552, 273) with delta (0, -1)
Screenshot: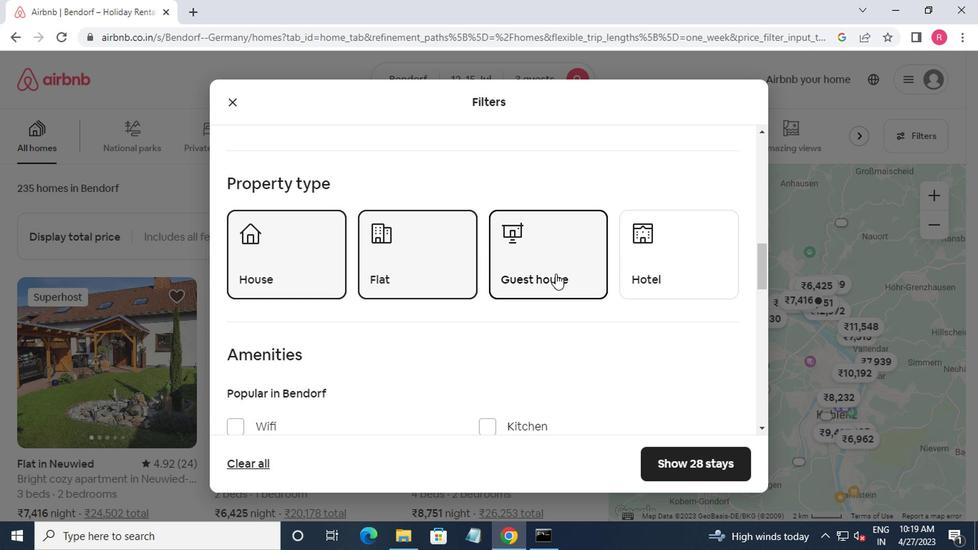 
Action: Mouse scrolled (552, 273) with delta (0, -1)
Screenshot: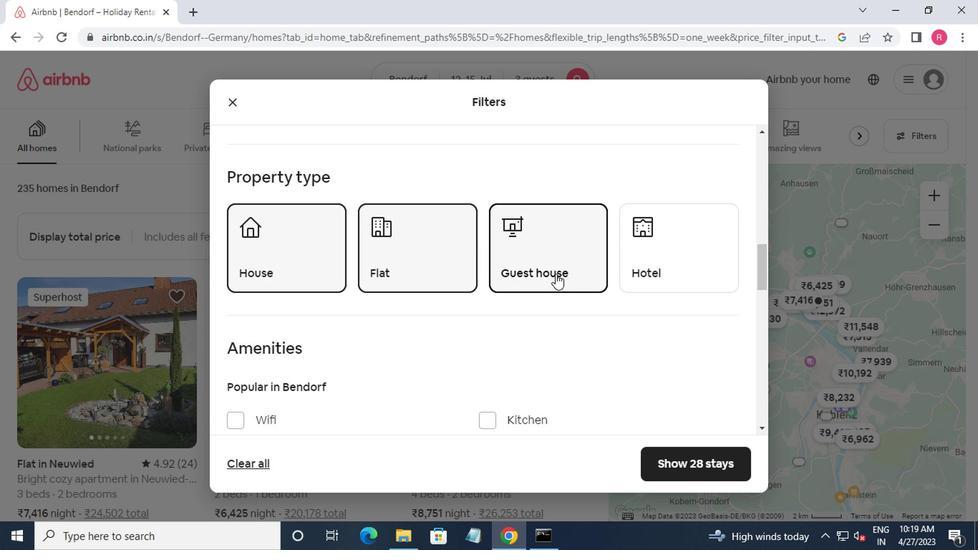 
Action: Mouse moved to (460, 316)
Screenshot: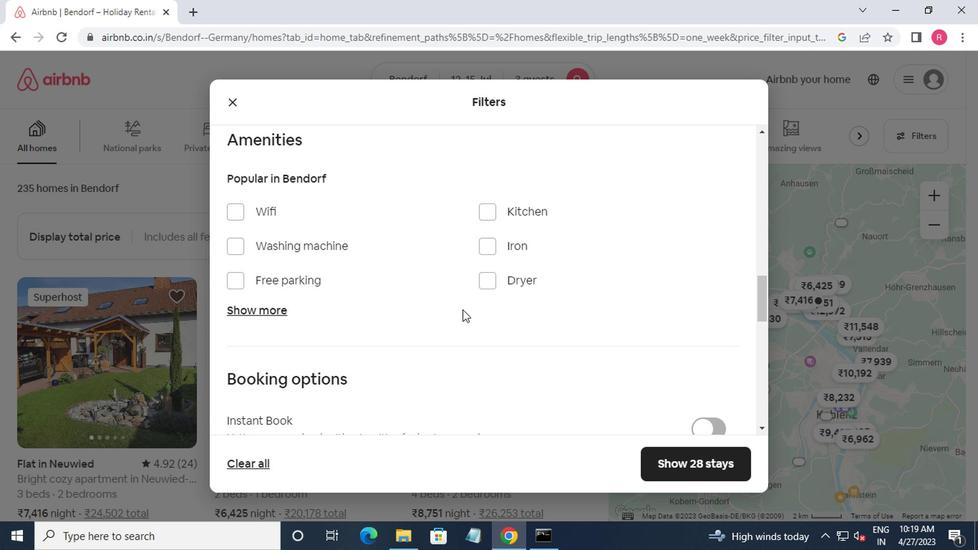
Action: Mouse scrolled (460, 316) with delta (0, 0)
Screenshot: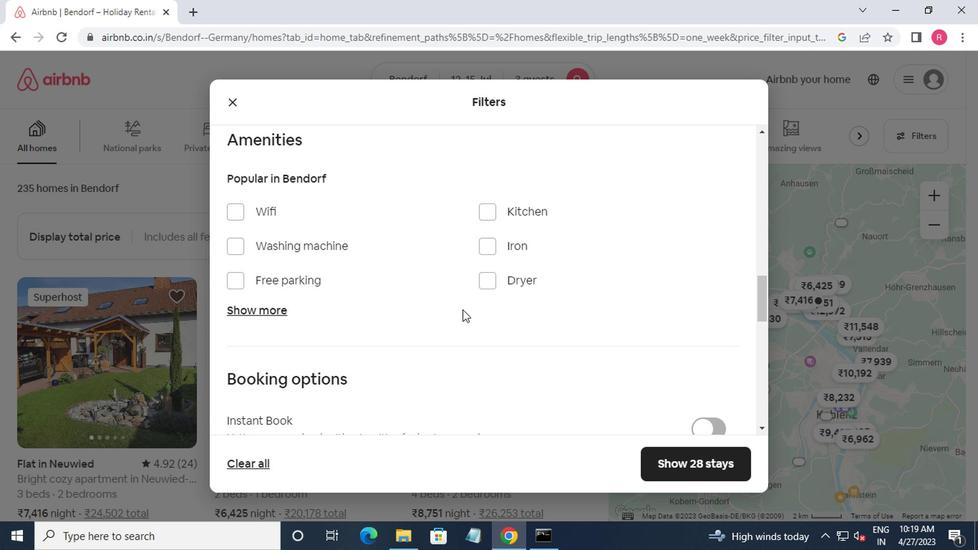 
Action: Mouse moved to (461, 320)
Screenshot: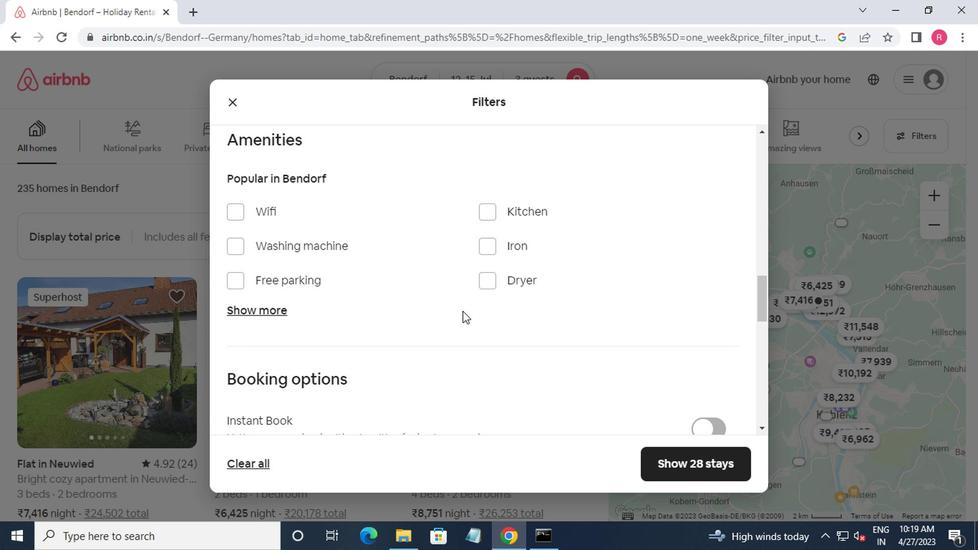 
Action: Mouse scrolled (461, 319) with delta (0, -1)
Screenshot: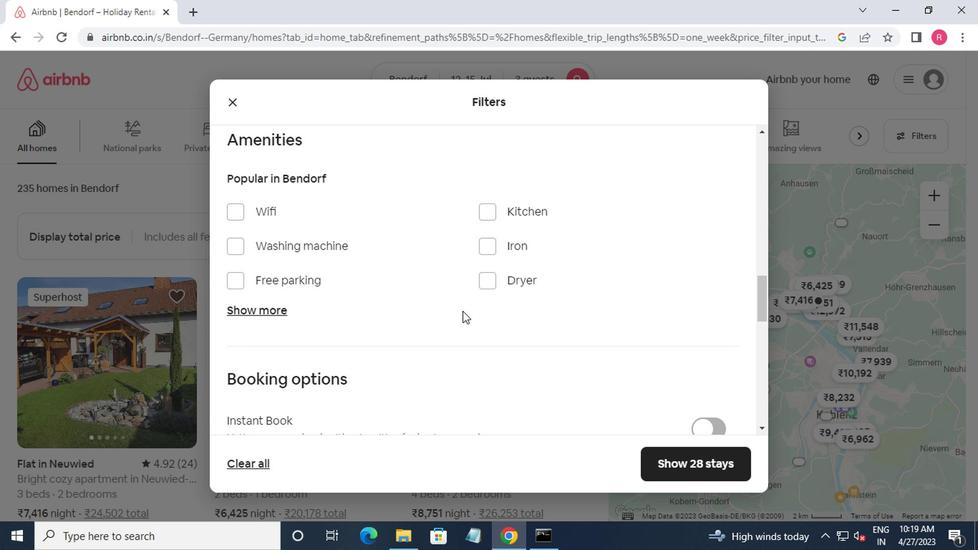 
Action: Mouse moved to (464, 322)
Screenshot: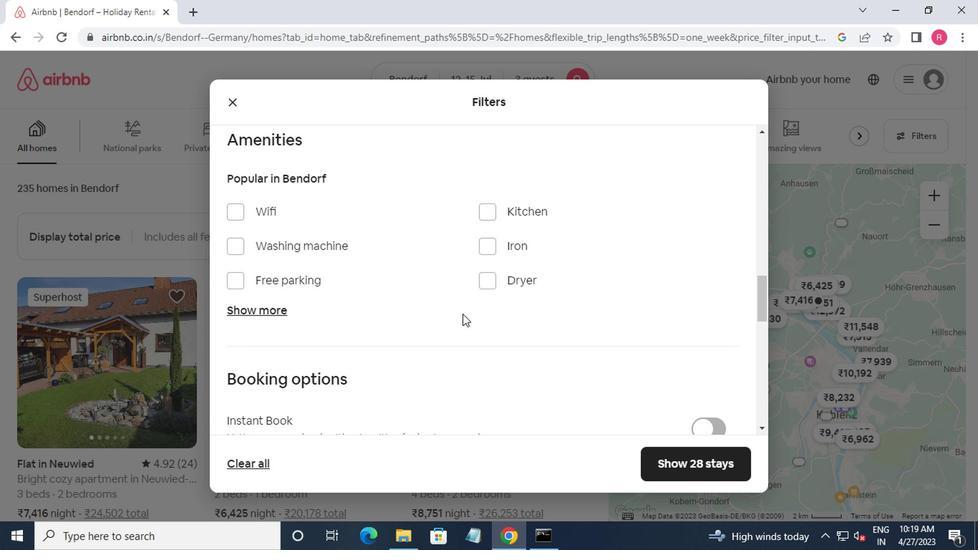 
Action: Mouse scrolled (464, 321) with delta (0, 0)
Screenshot: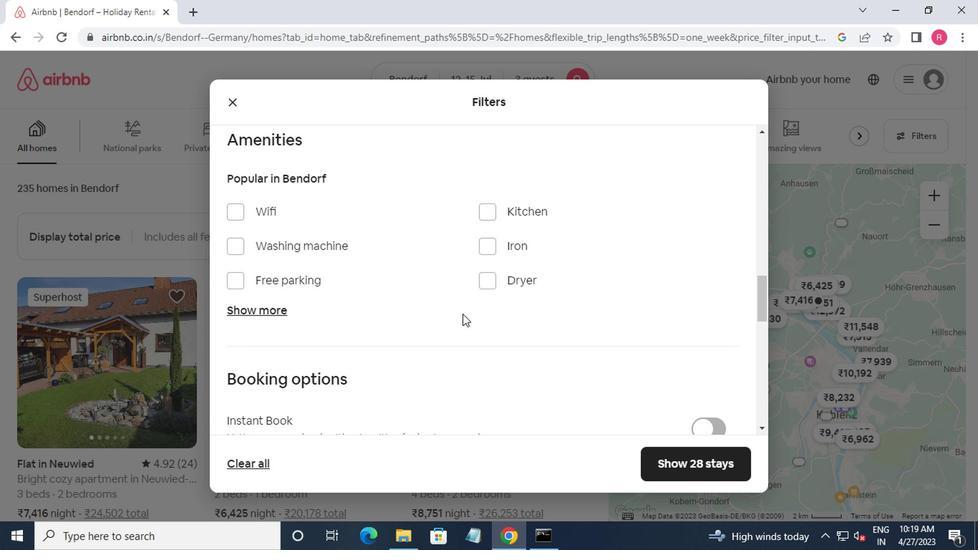 
Action: Mouse moved to (698, 266)
Screenshot: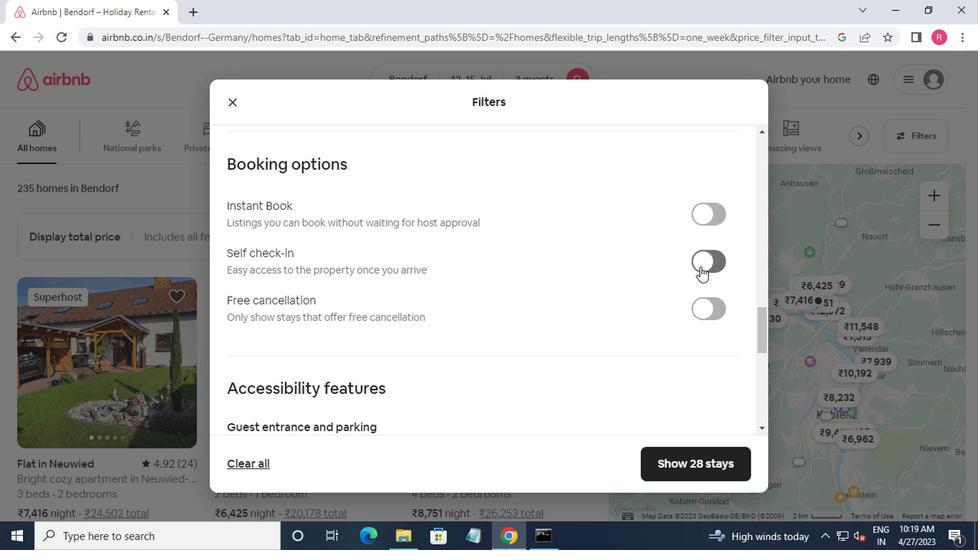 
Action: Mouse pressed left at (698, 266)
Screenshot: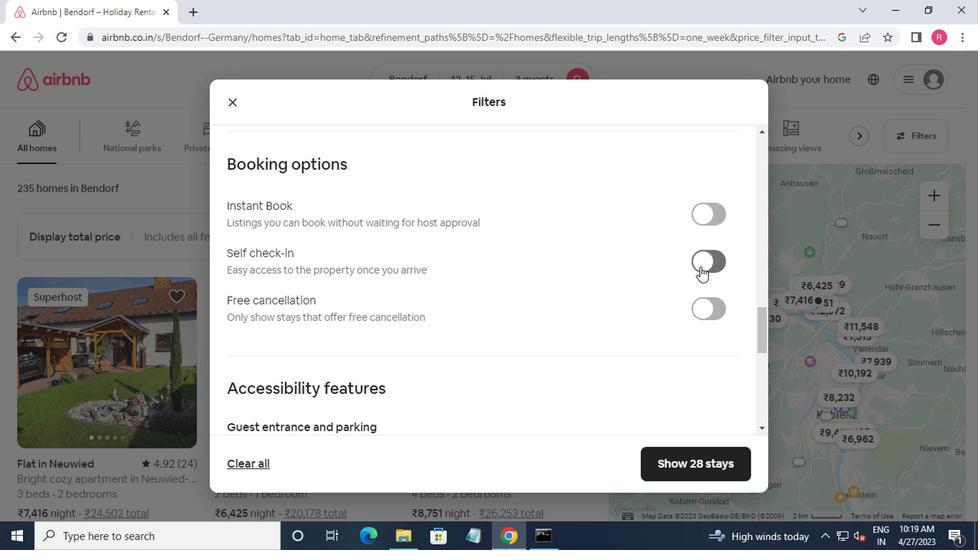 
Action: Mouse moved to (696, 266)
Screenshot: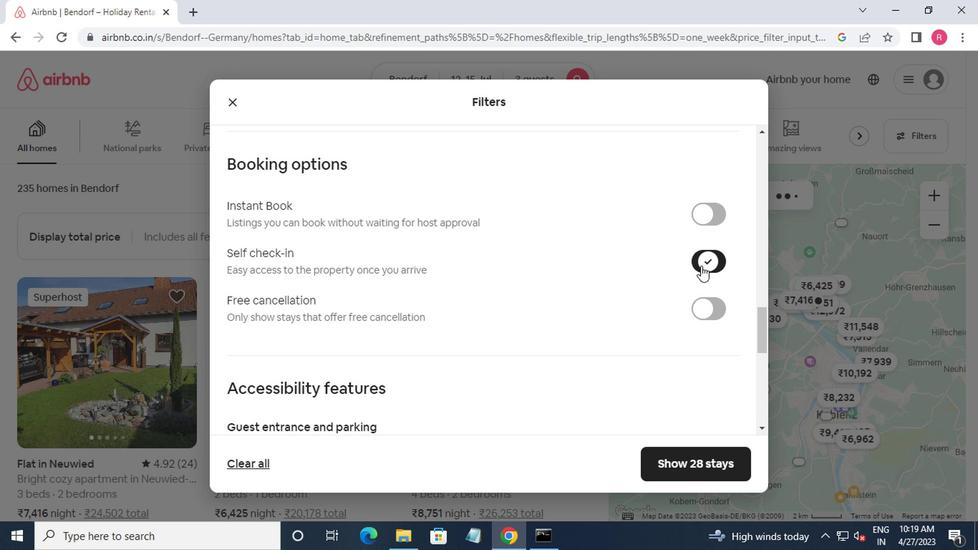 
Action: Mouse scrolled (696, 266) with delta (0, 0)
Screenshot: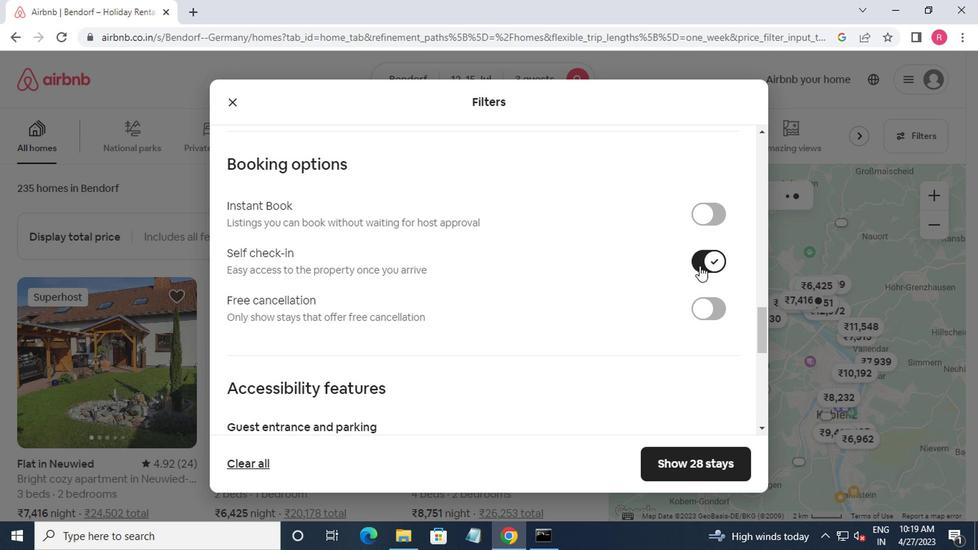 
Action: Mouse moved to (694, 271)
Screenshot: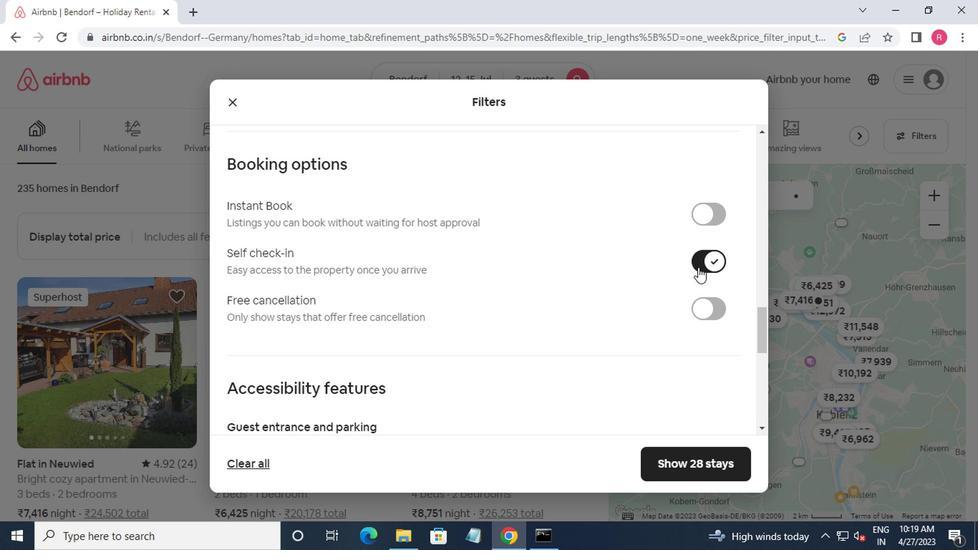 
Action: Mouse scrolled (694, 271) with delta (0, 0)
Screenshot: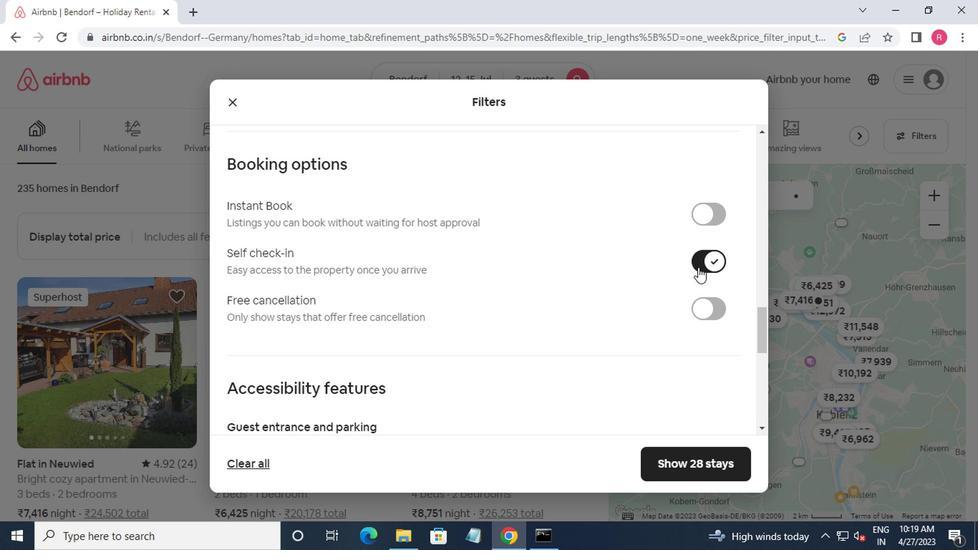 
Action: Mouse moved to (691, 276)
Screenshot: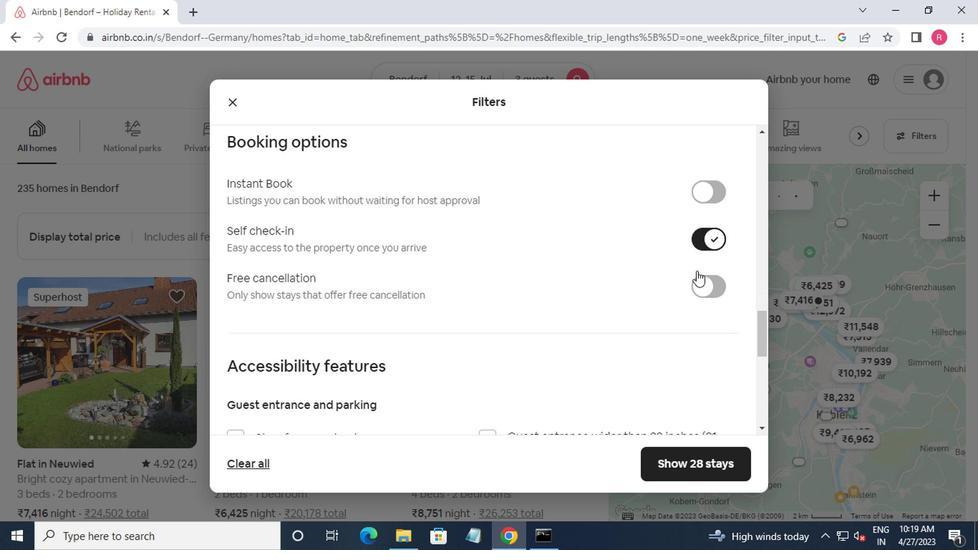 
Action: Mouse scrolled (691, 275) with delta (0, -1)
Screenshot: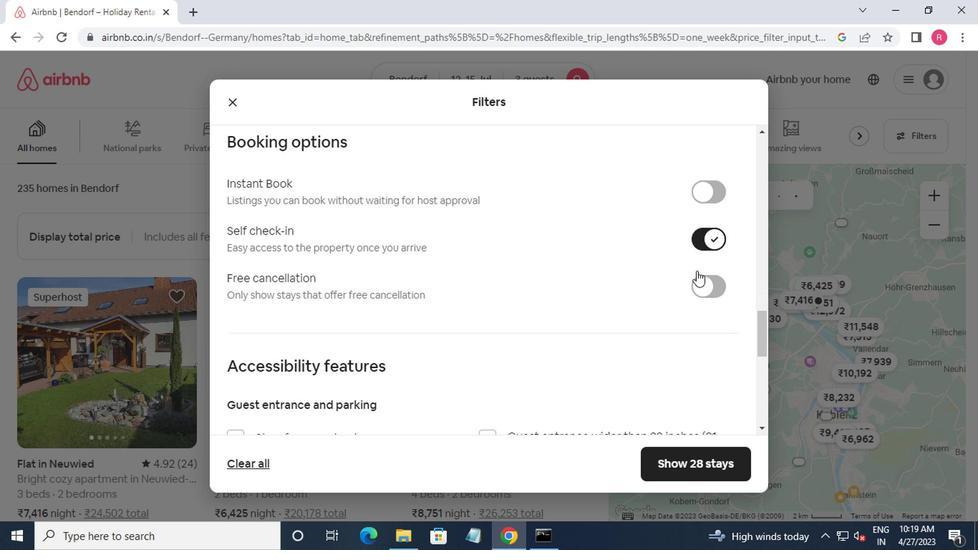 
Action: Mouse moved to (686, 280)
Screenshot: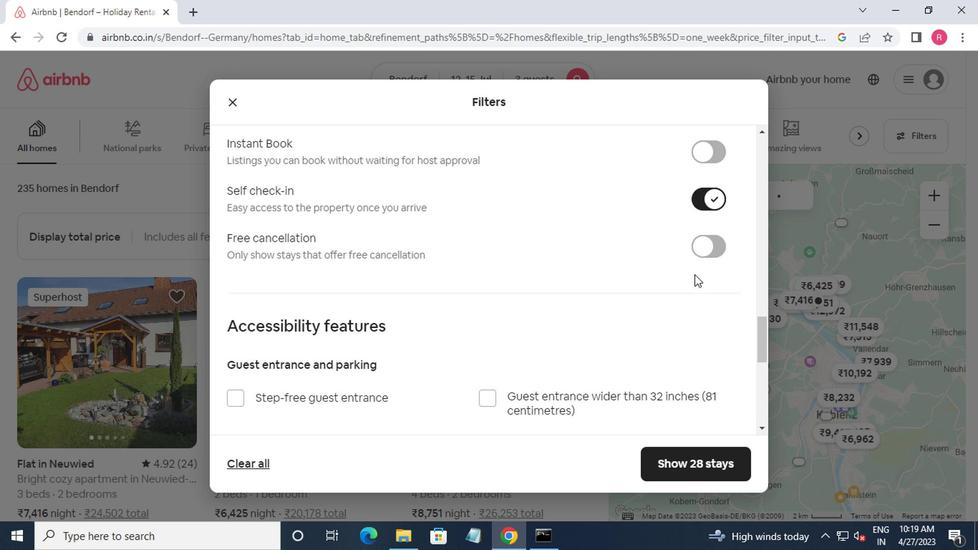 
Action: Mouse scrolled (686, 279) with delta (0, 0)
Screenshot: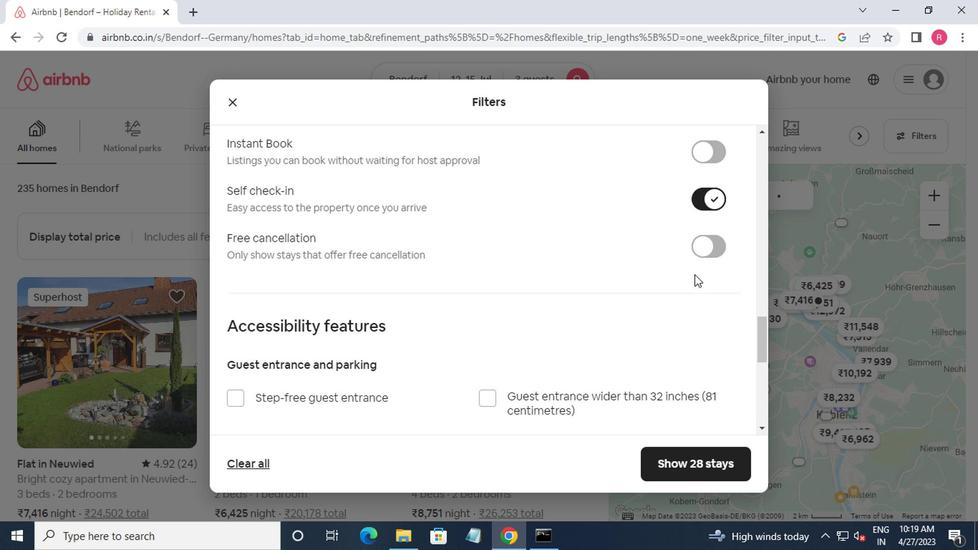 
Action: Mouse moved to (625, 304)
Screenshot: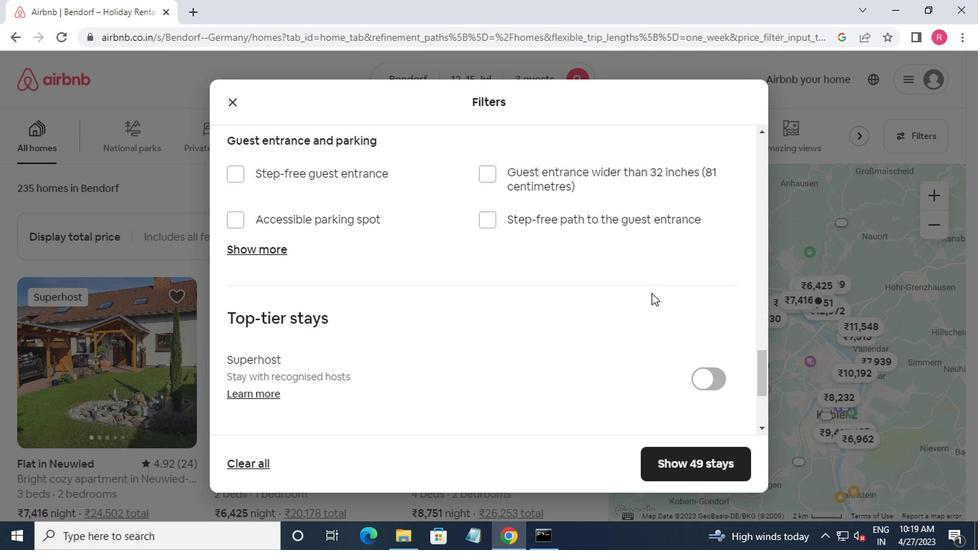 
Action: Mouse scrolled (625, 303) with delta (0, -1)
Screenshot: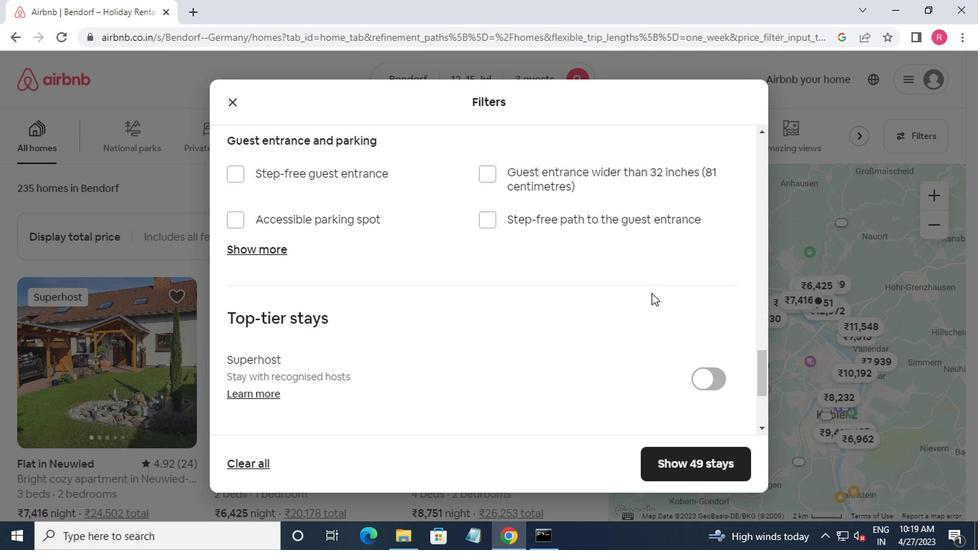 
Action: Mouse moved to (610, 313)
Screenshot: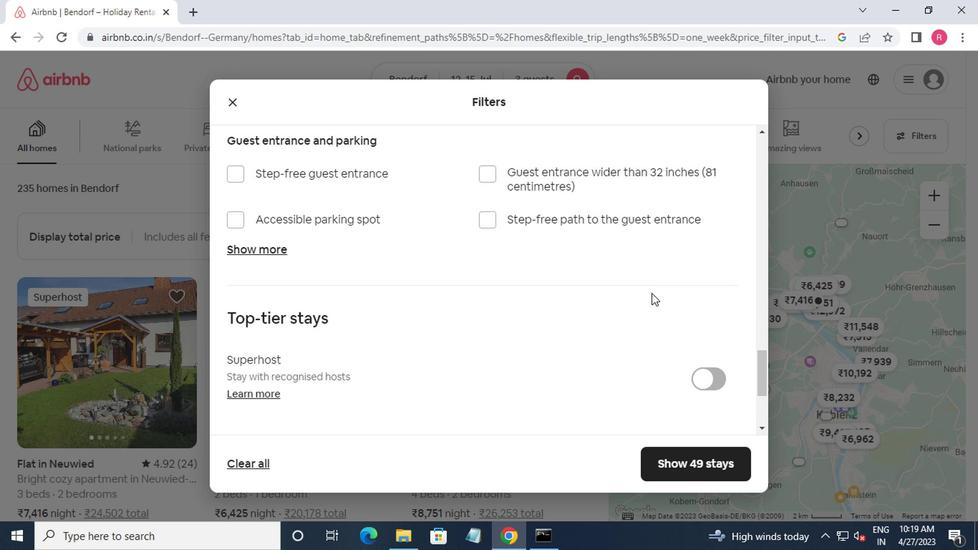 
Action: Mouse scrolled (610, 313) with delta (0, 0)
Screenshot: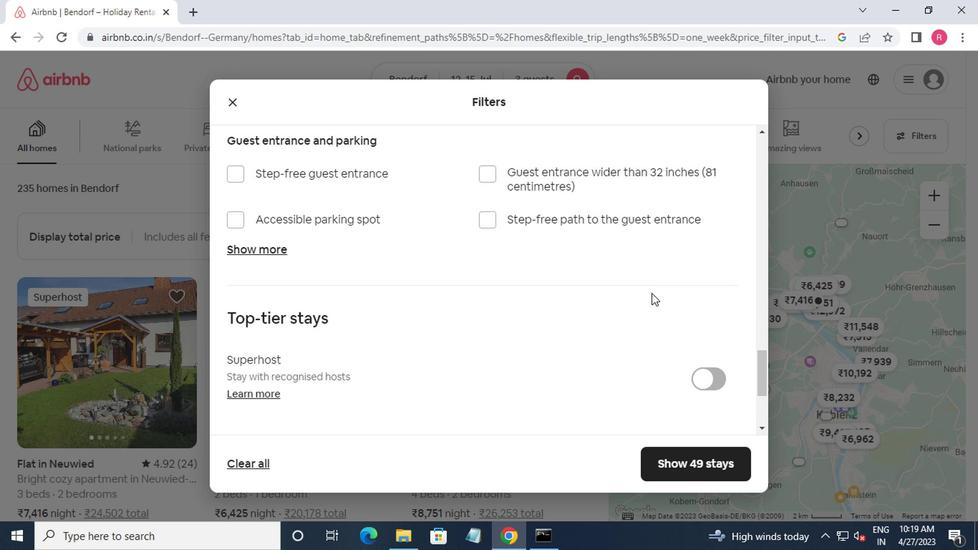 
Action: Mouse moved to (601, 319)
Screenshot: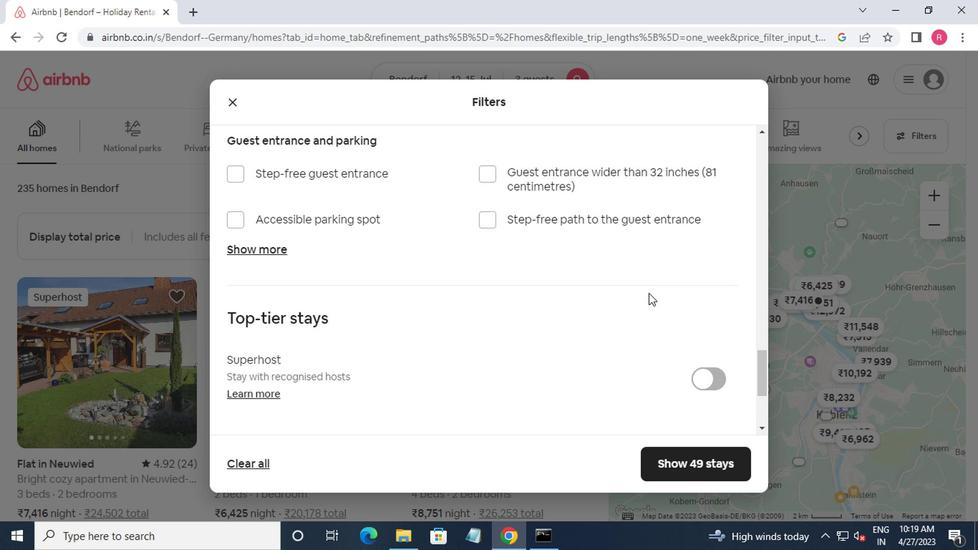
Action: Mouse scrolled (601, 318) with delta (0, 0)
Screenshot: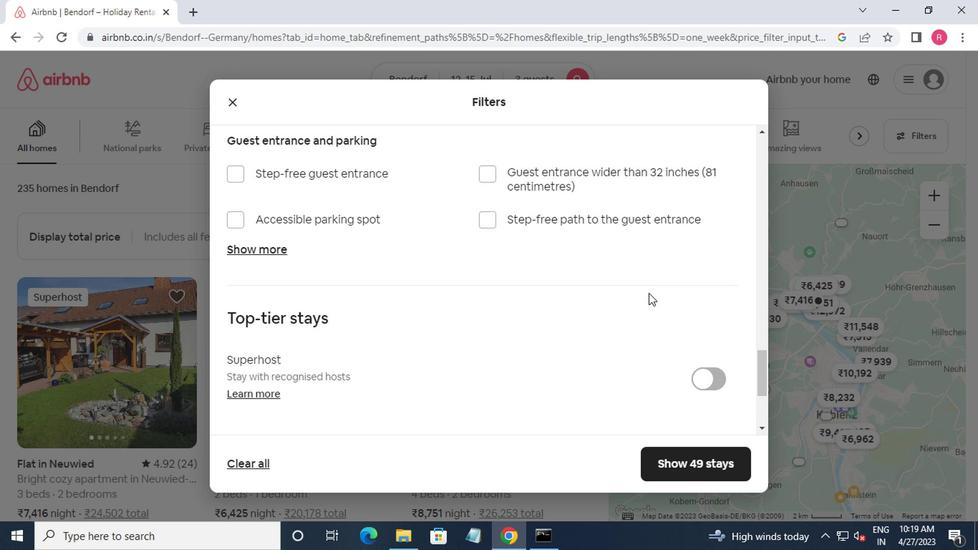 
Action: Mouse moved to (593, 326)
Screenshot: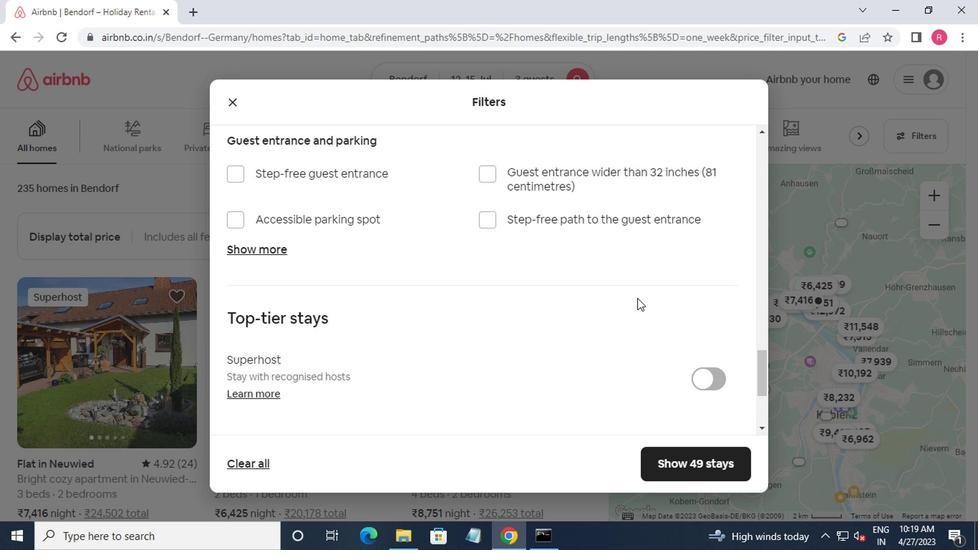 
Action: Mouse scrolled (593, 325) with delta (0, 0)
Screenshot: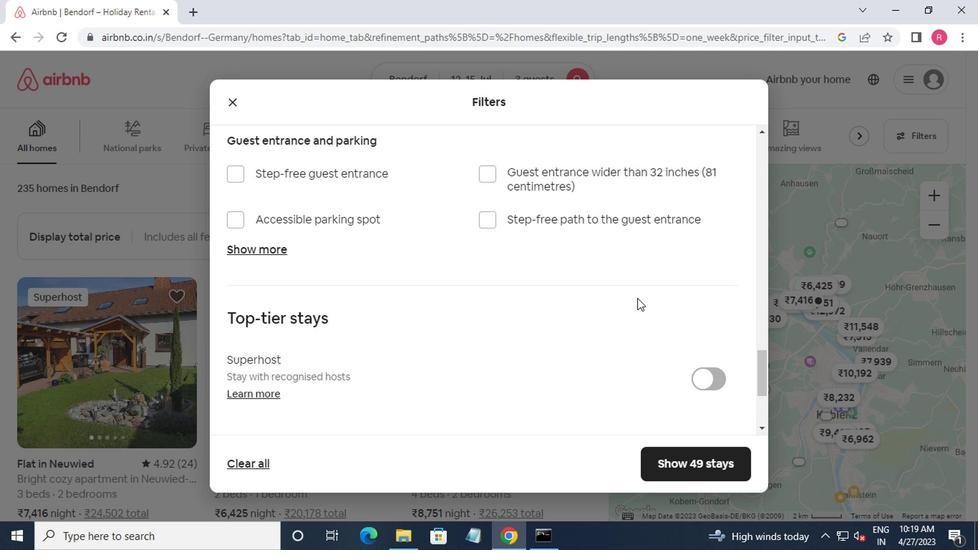 
Action: Mouse moved to (606, 344)
Screenshot: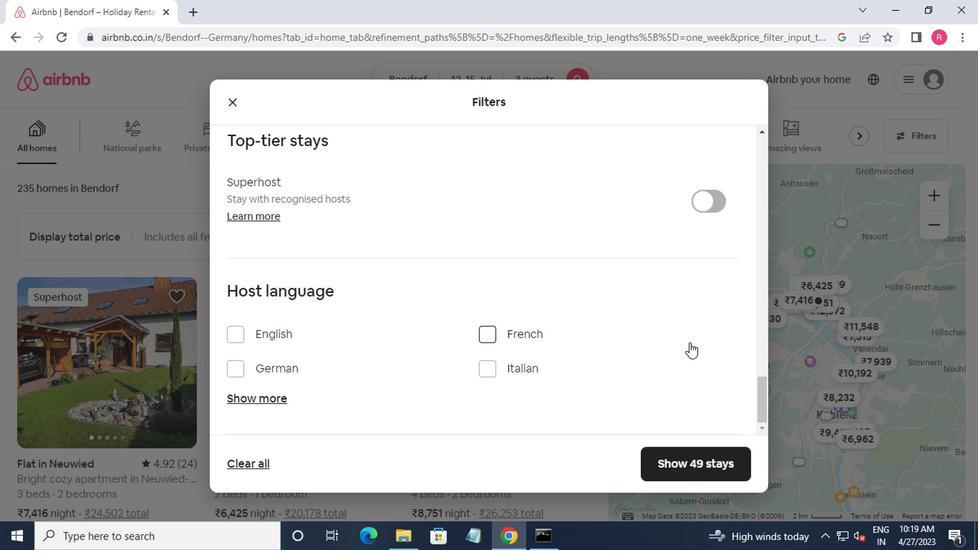 
Action: Mouse scrolled (606, 343) with delta (0, -1)
Screenshot: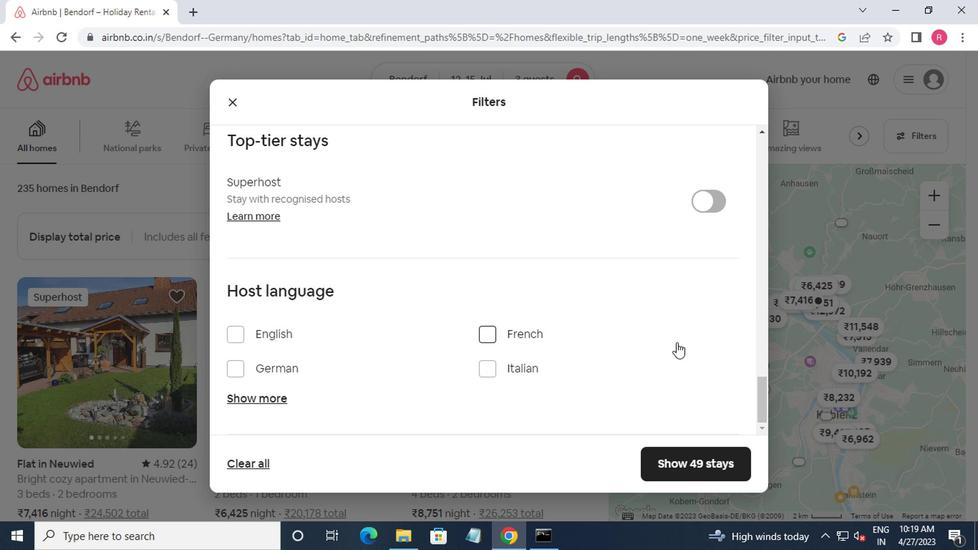 
Action: Mouse moved to (550, 345)
Screenshot: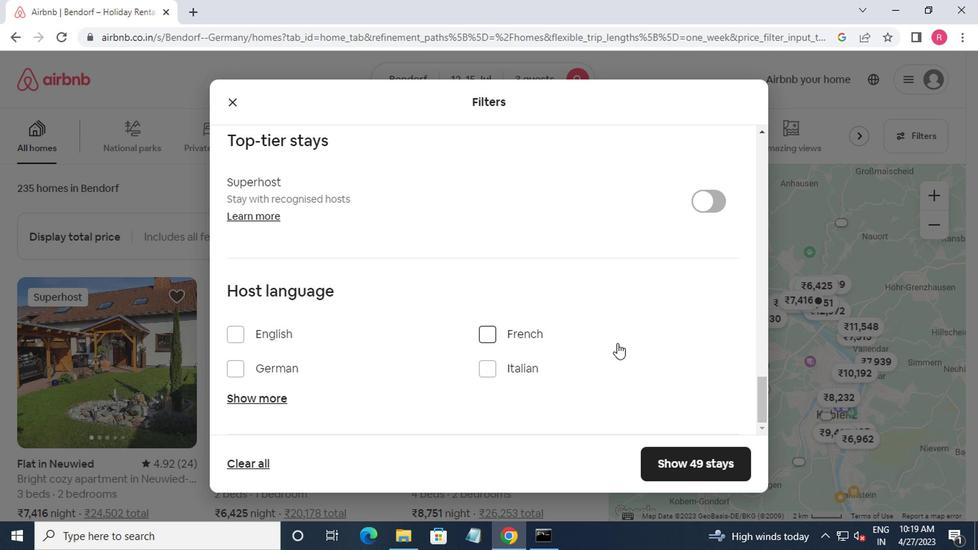 
Action: Mouse scrolled (550, 344) with delta (0, 0)
Screenshot: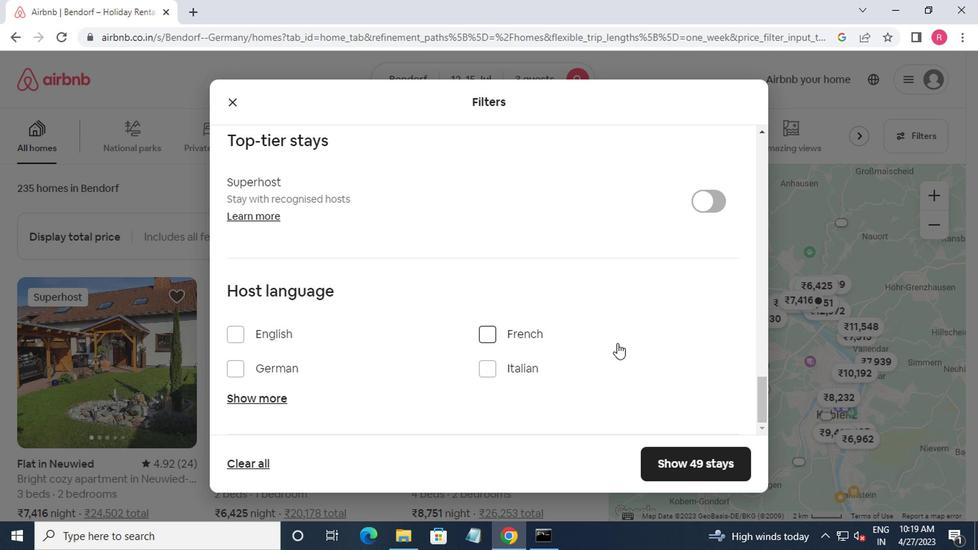 
Action: Mouse moved to (231, 334)
Screenshot: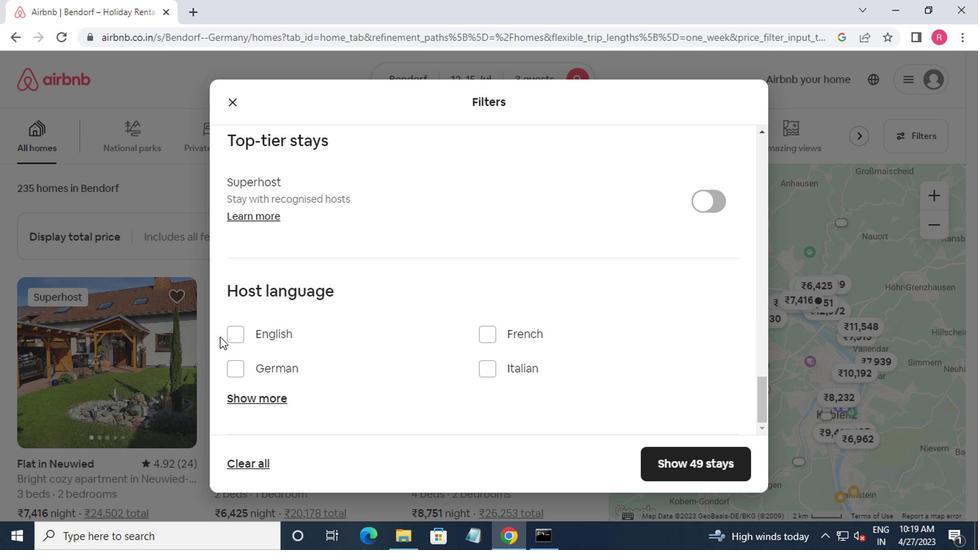 
Action: Mouse pressed left at (231, 334)
Screenshot: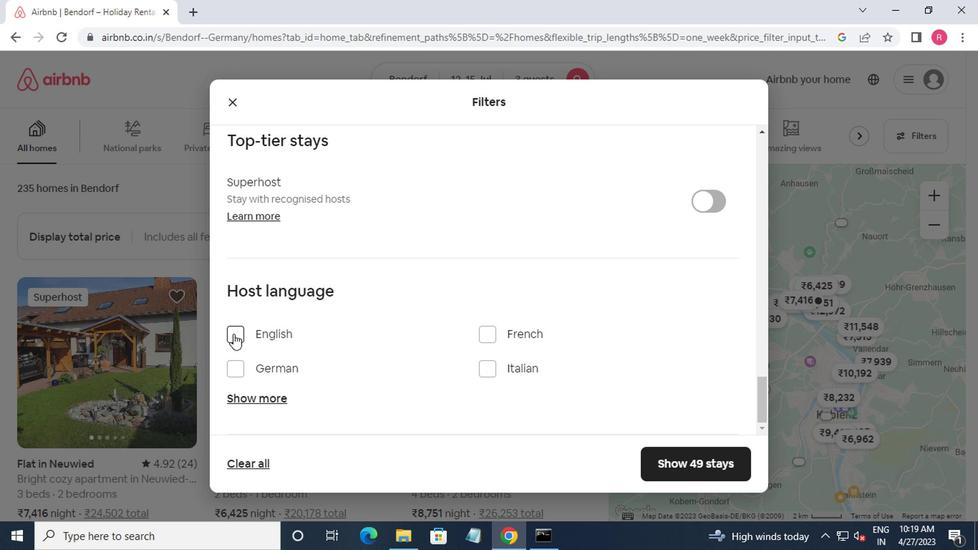 
Action: Mouse moved to (667, 462)
Screenshot: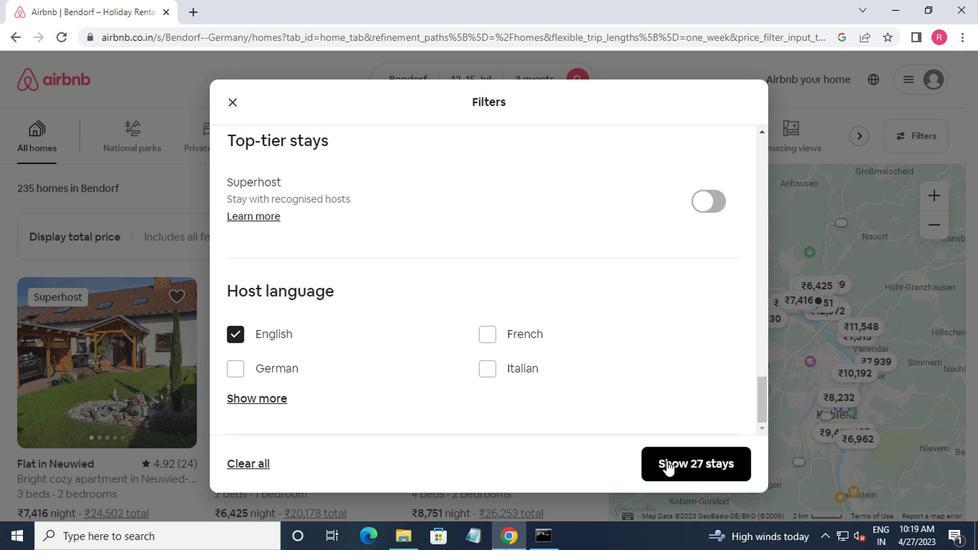 
Action: Mouse pressed left at (667, 462)
Screenshot: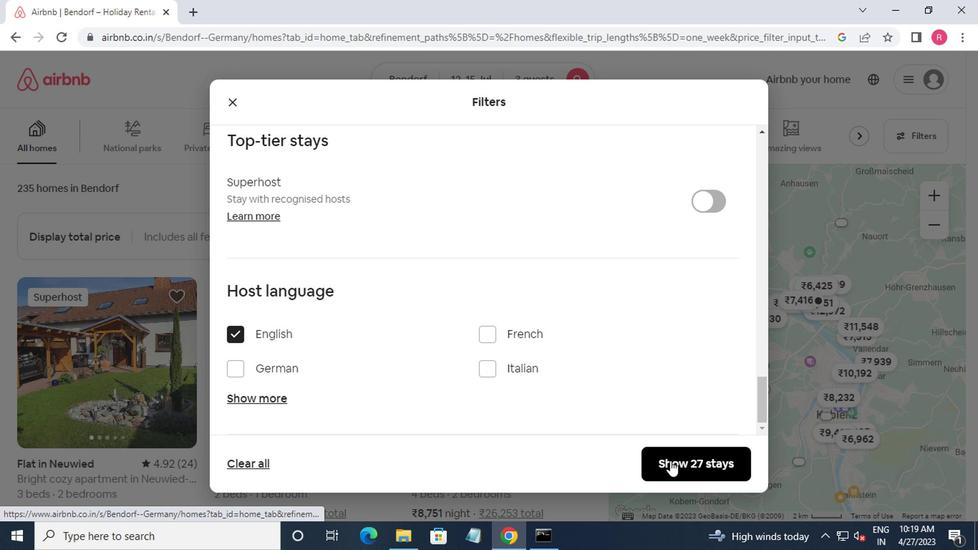 
Action: Mouse moved to (670, 462)
Screenshot: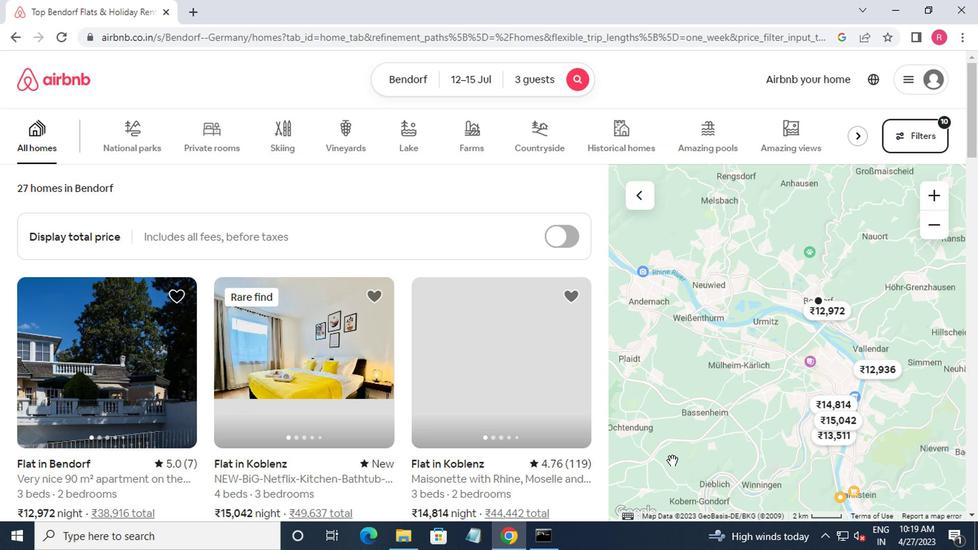 
